 Task: Find connections with filter location Burhānpur with filter topic #Entrepreneurshipwith filter profile language Spanish with filter current company Valtech with filter school Lilavatibai Podar Sr Secondary School with filter industry Wholesale Building Materials with filter service category Project Management with filter keywords title Speechwriter
Action: Mouse moved to (575, 64)
Screenshot: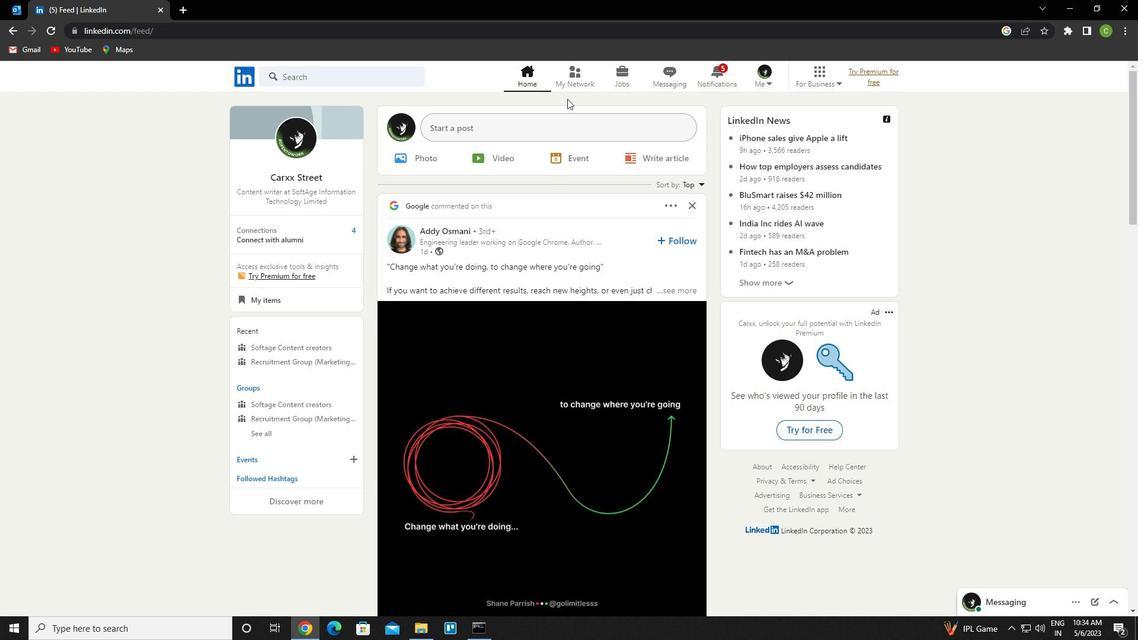 
Action: Mouse pressed left at (575, 64)
Screenshot: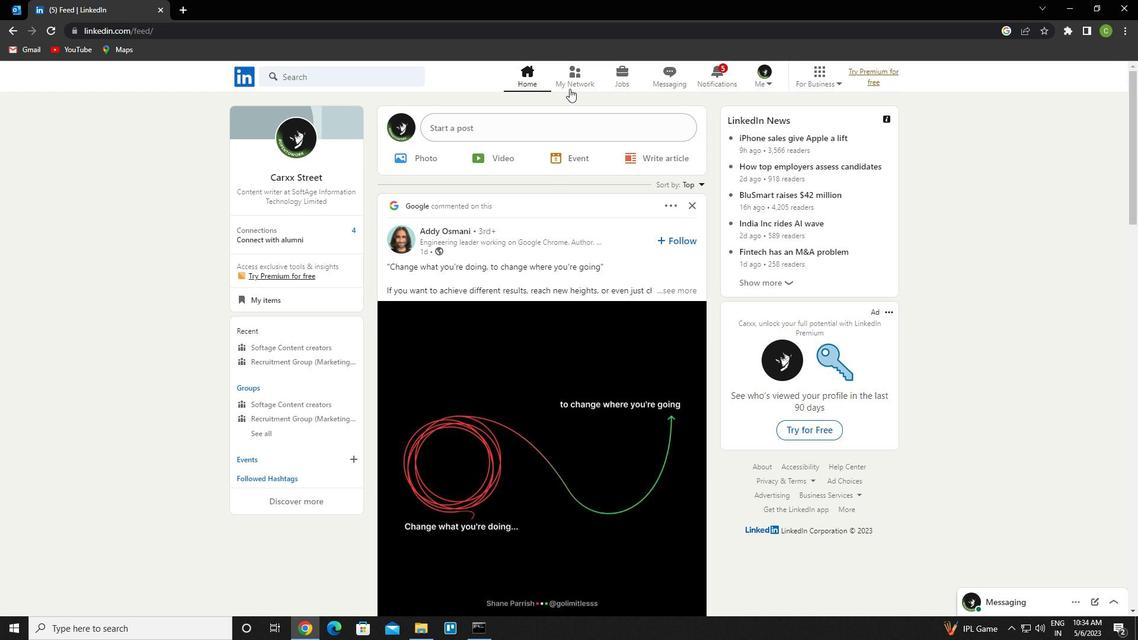 
Action: Mouse moved to (334, 140)
Screenshot: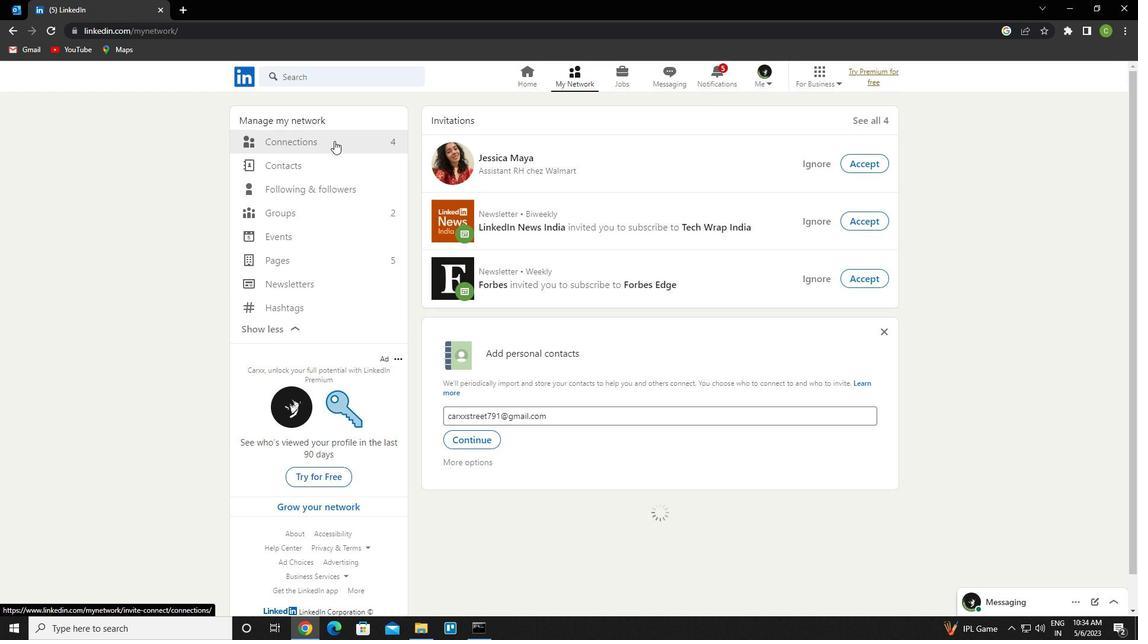 
Action: Mouse pressed left at (334, 140)
Screenshot: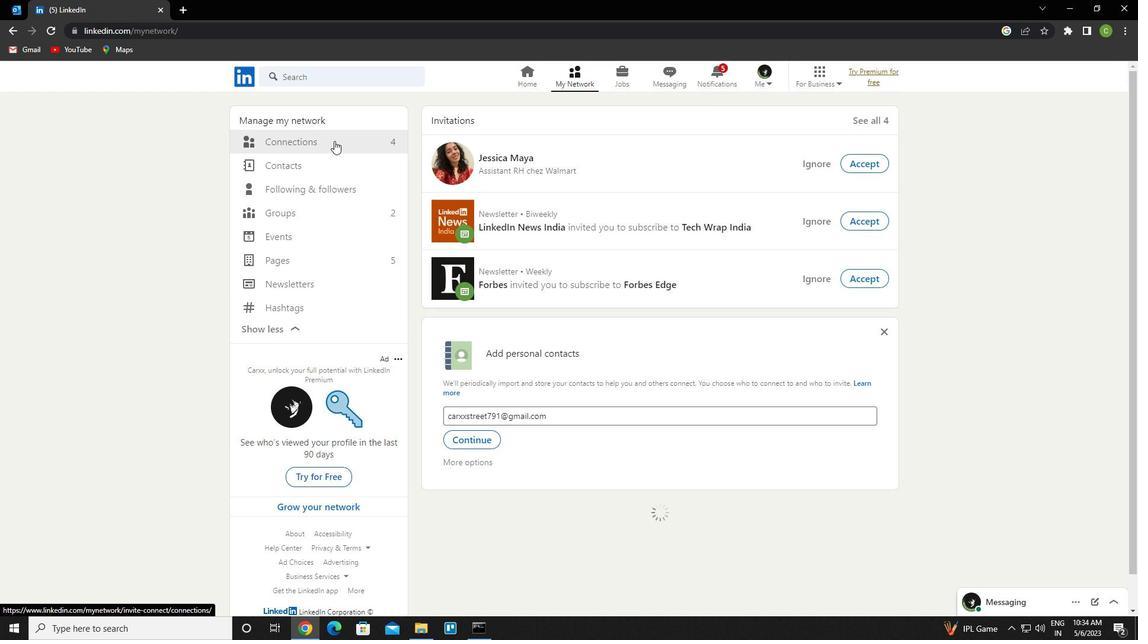 
Action: Mouse moved to (657, 142)
Screenshot: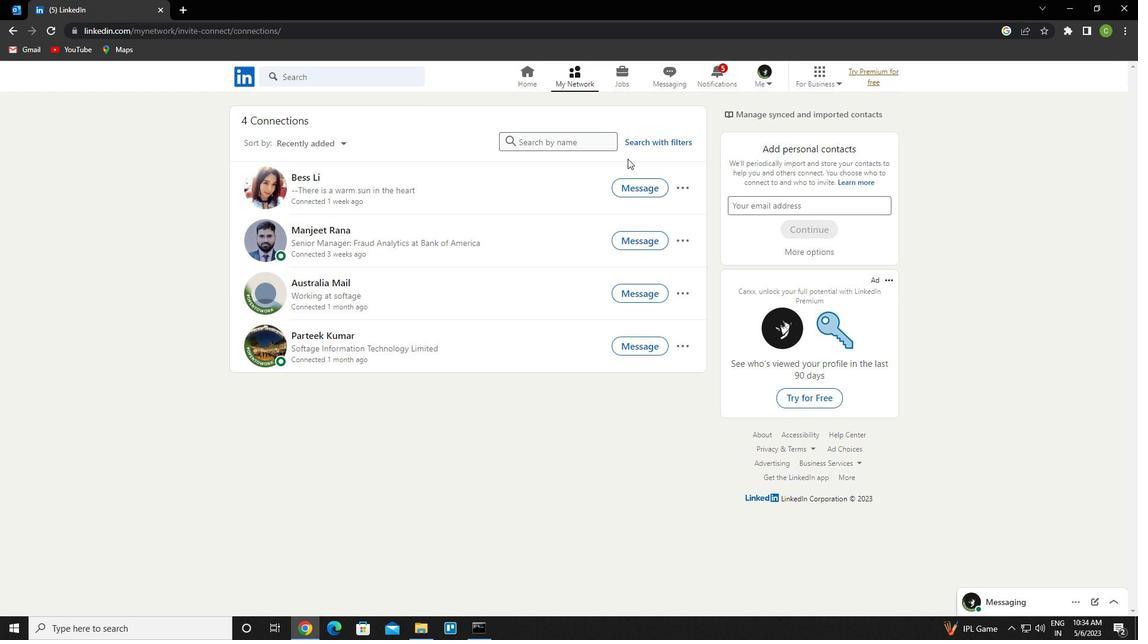 
Action: Mouse pressed left at (657, 142)
Screenshot: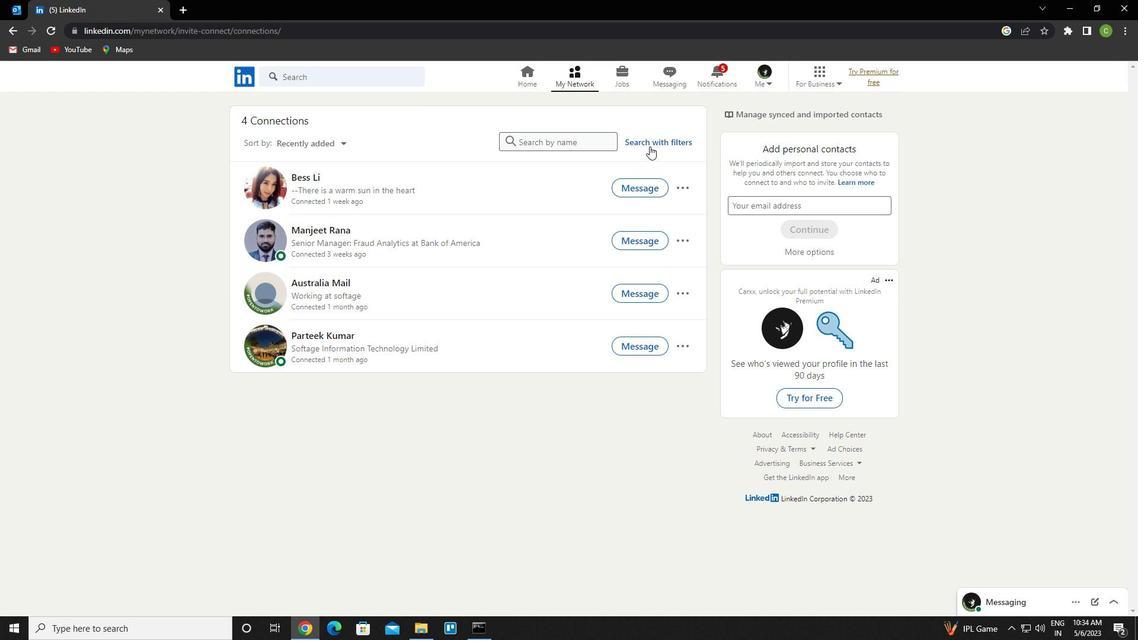 
Action: Mouse moved to (607, 113)
Screenshot: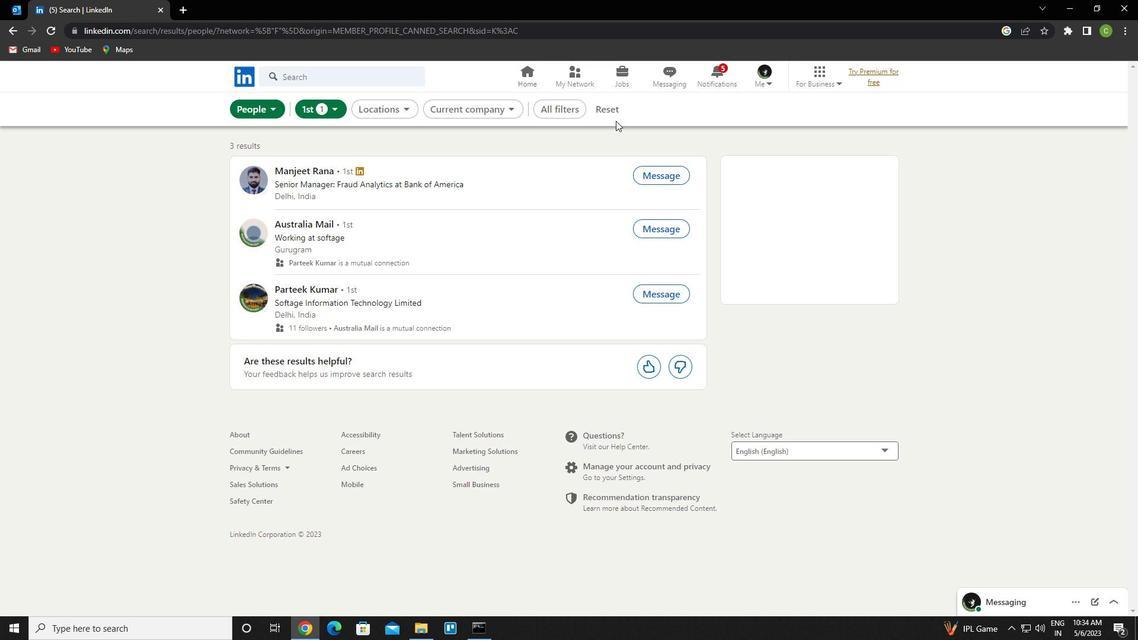 
Action: Mouse pressed left at (607, 113)
Screenshot: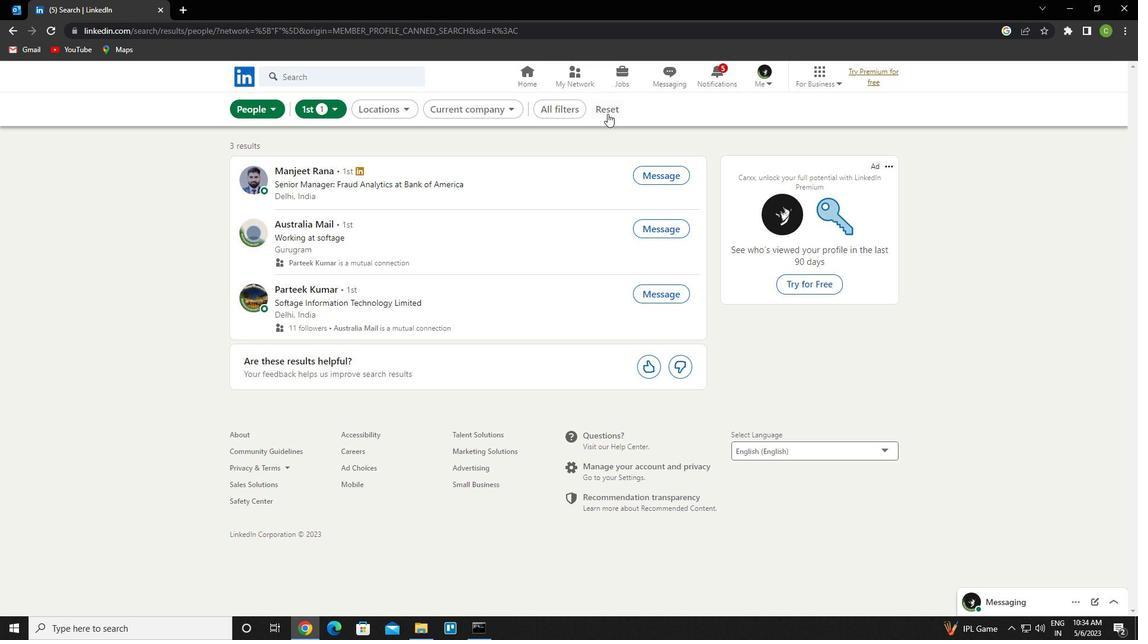 
Action: Mouse moved to (607, 113)
Screenshot: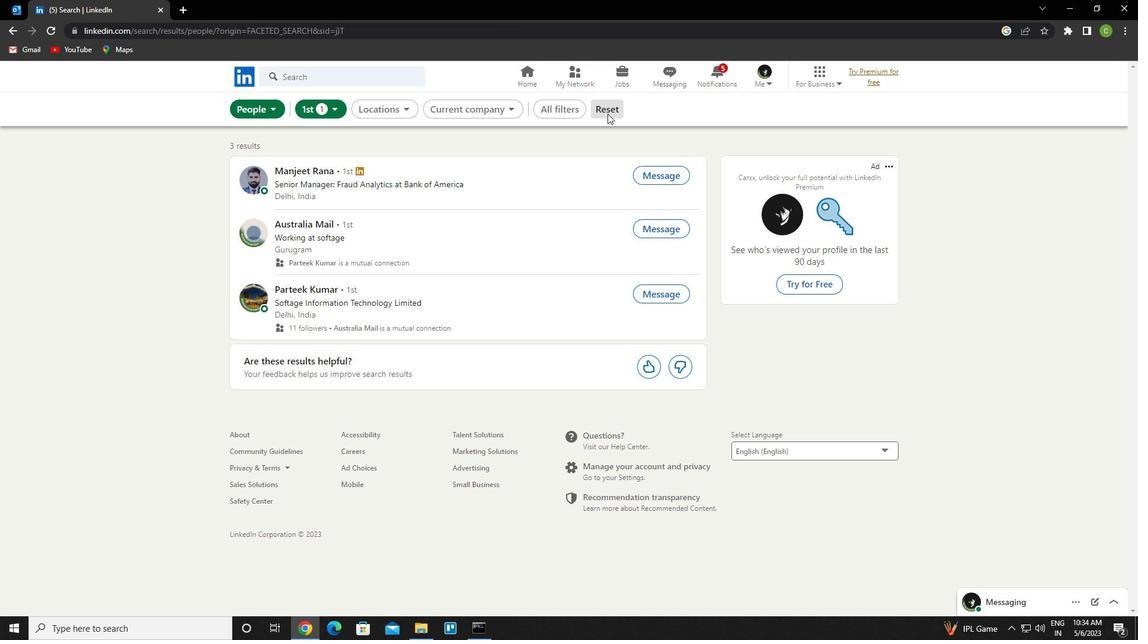 
Action: Mouse pressed left at (607, 113)
Screenshot: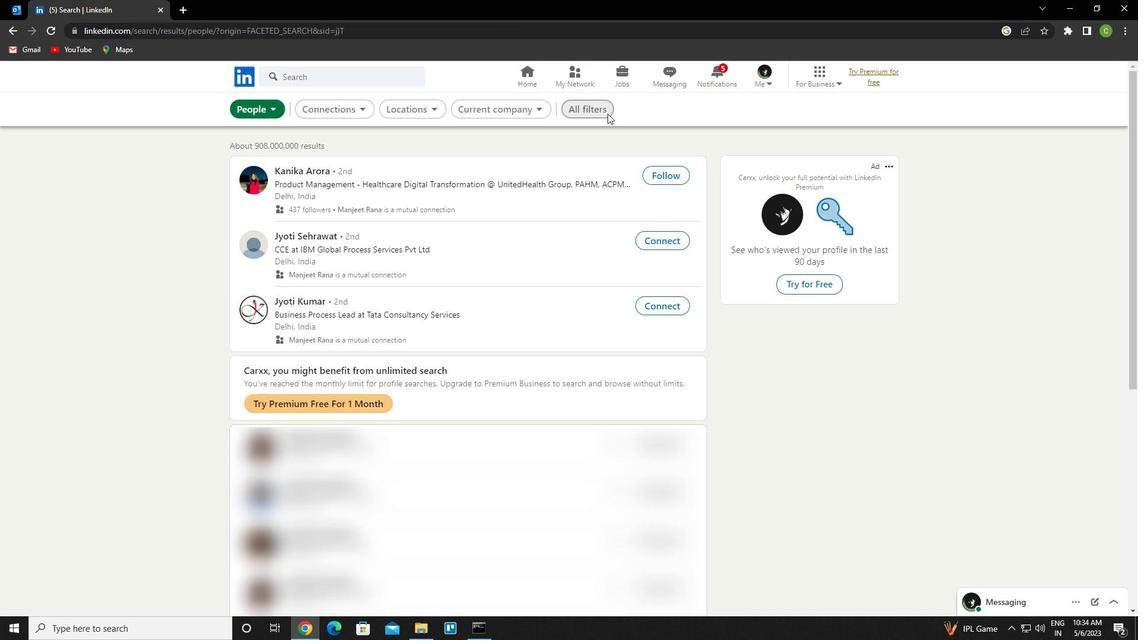 
Action: Mouse moved to (963, 293)
Screenshot: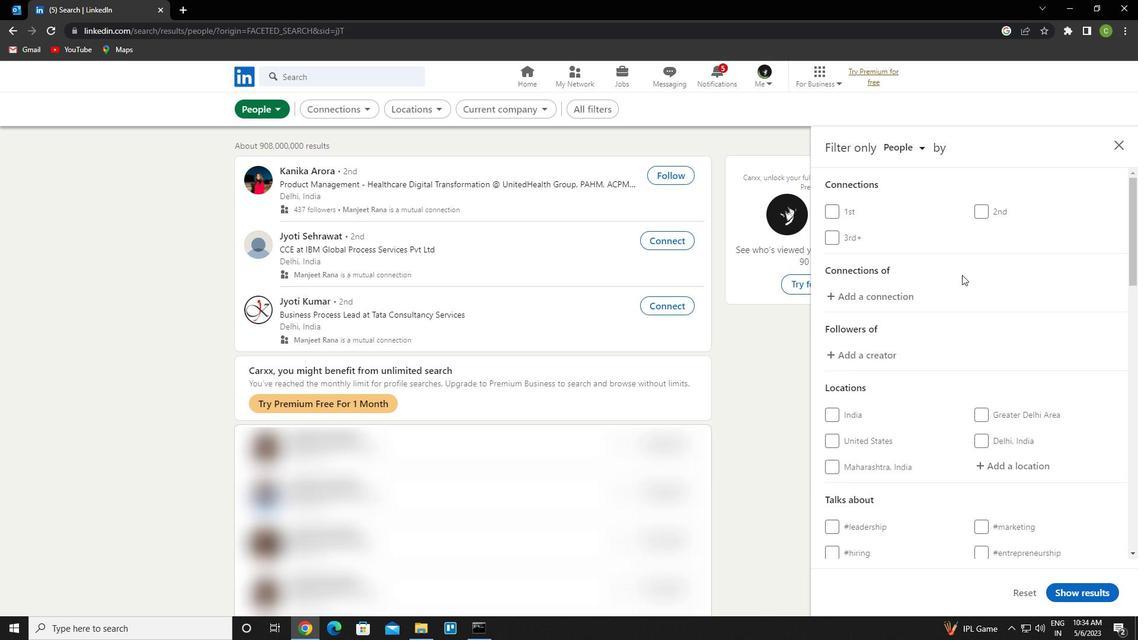 
Action: Mouse scrolled (963, 292) with delta (0, 0)
Screenshot: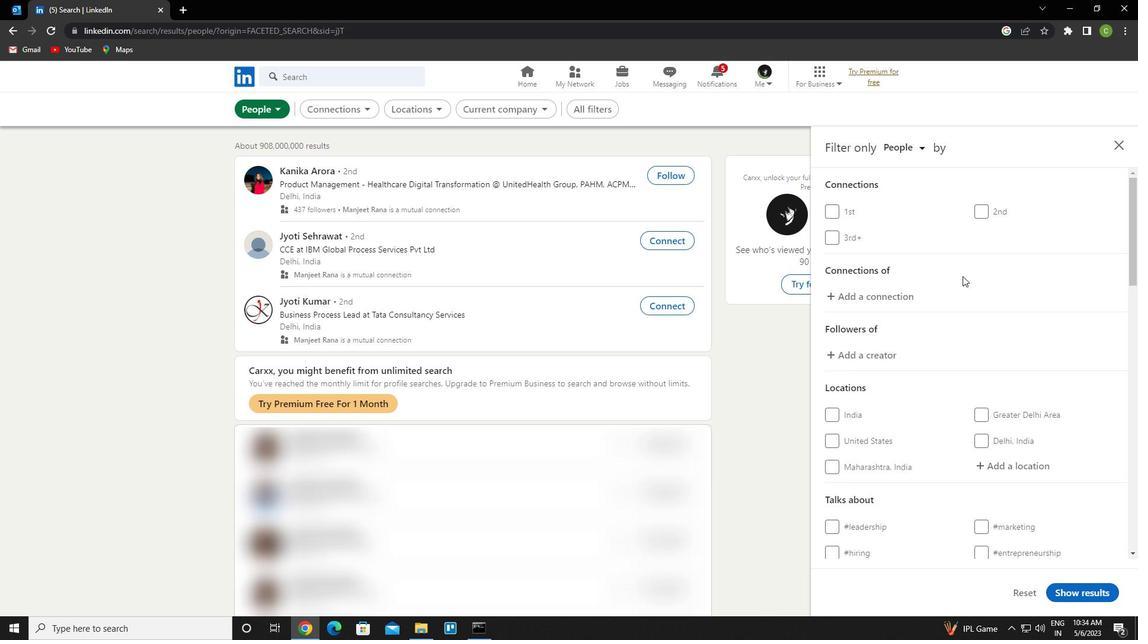 
Action: Mouse moved to (963, 295)
Screenshot: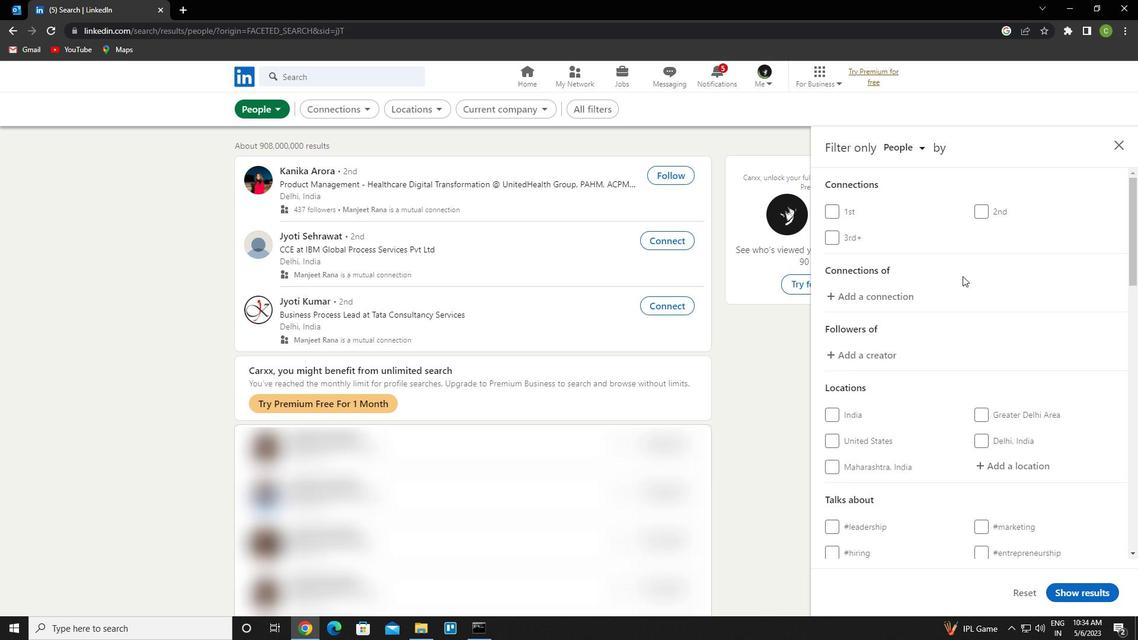 
Action: Mouse scrolled (963, 294) with delta (0, 0)
Screenshot: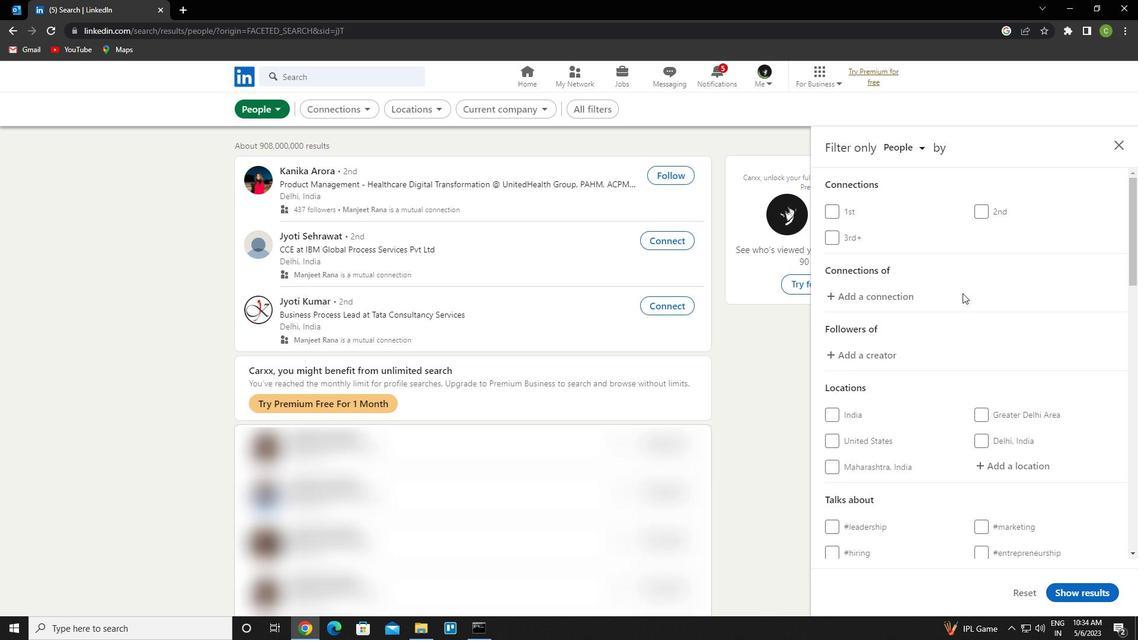 
Action: Mouse moved to (992, 342)
Screenshot: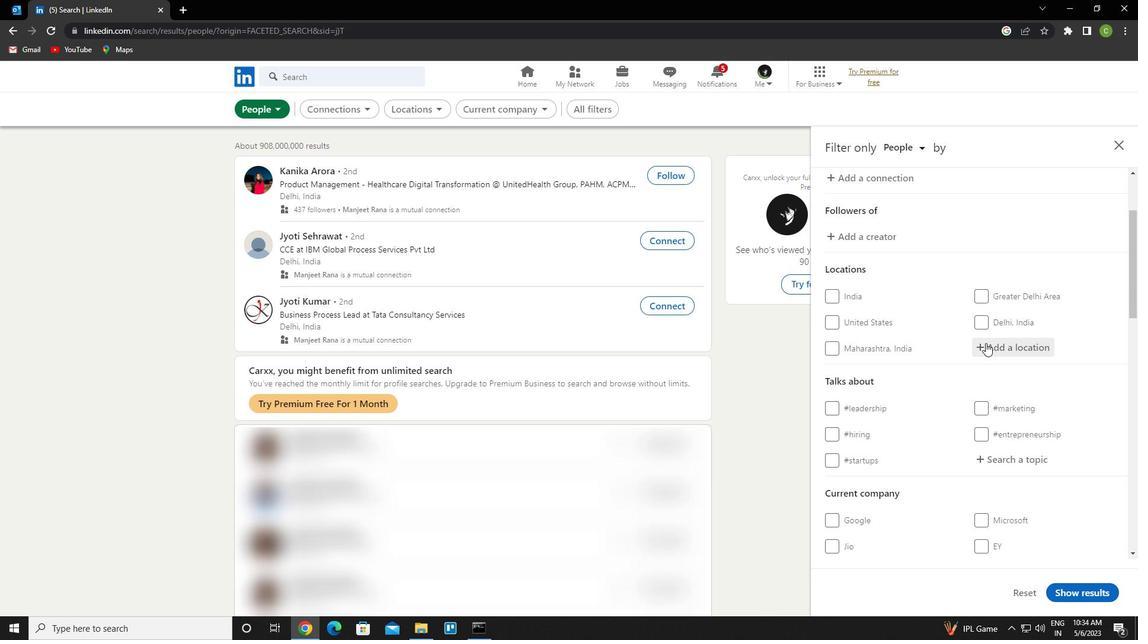 
Action: Mouse pressed left at (992, 342)
Screenshot: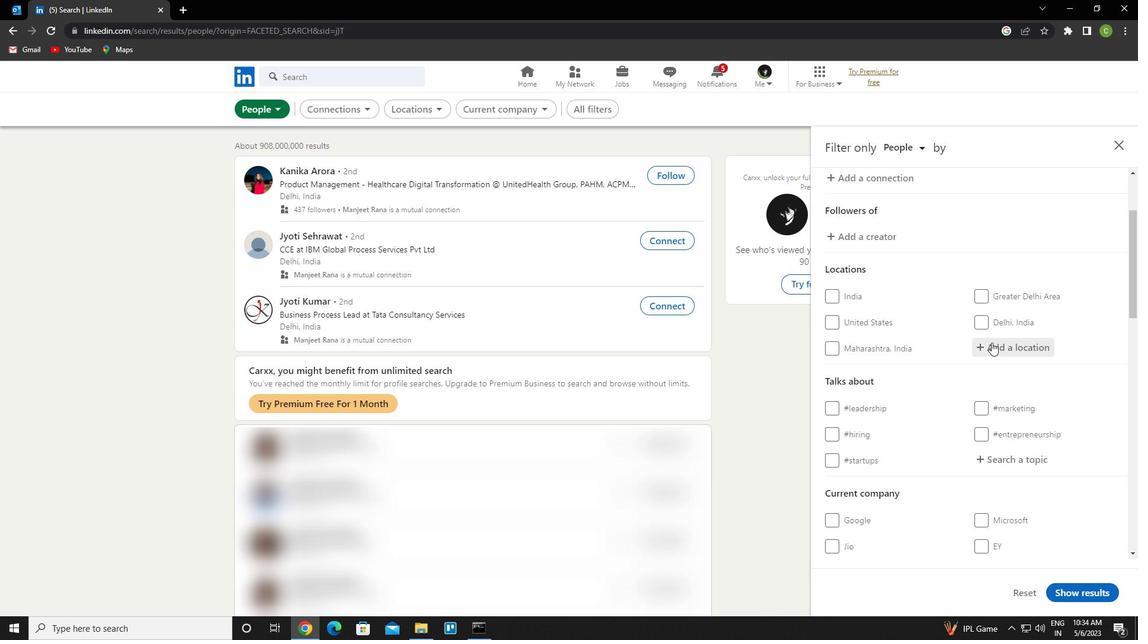 
Action: Key pressed <Key.caps_lock>b<Key.caps_lock>urhanpur<Key.down><Key.enter>
Screenshot: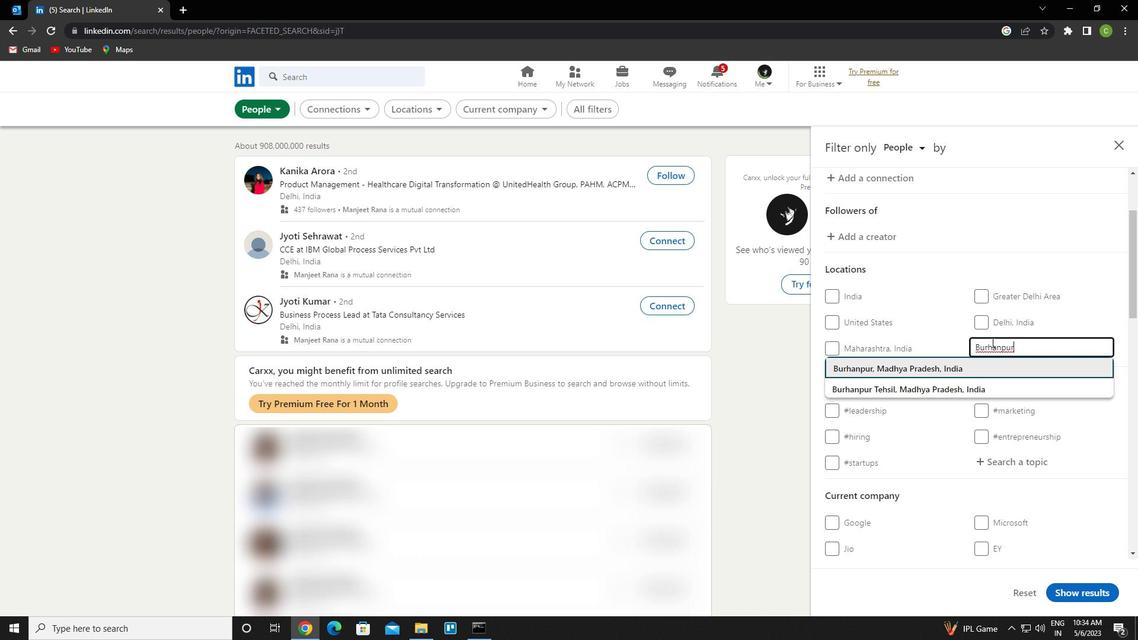 
Action: Mouse scrolled (992, 342) with delta (0, 0)
Screenshot: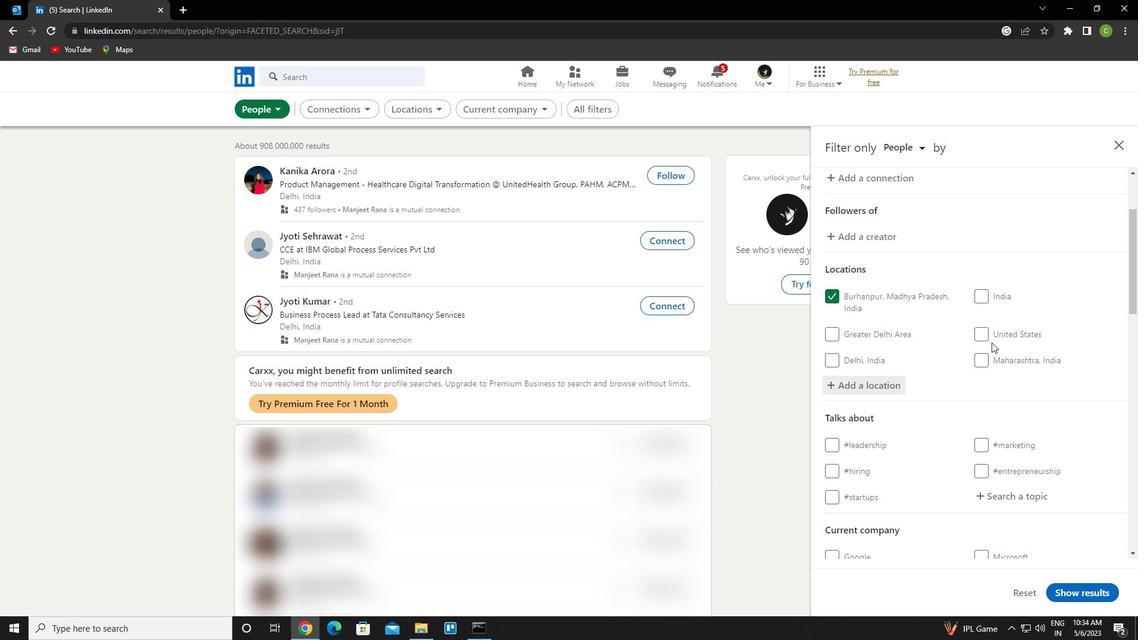 
Action: Mouse scrolled (992, 342) with delta (0, 0)
Screenshot: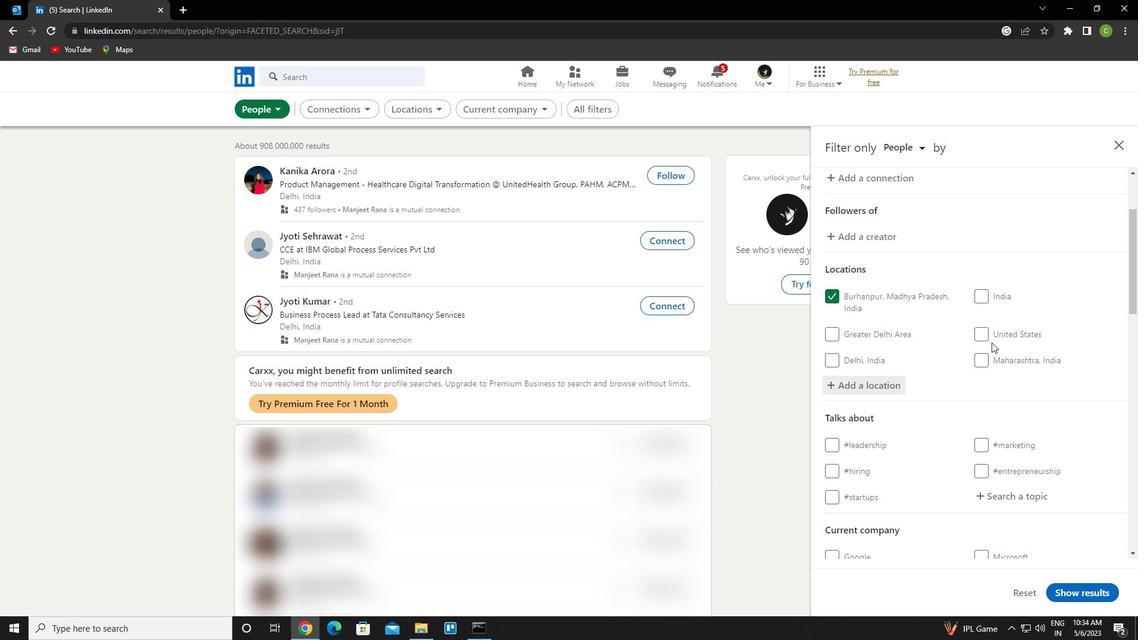 
Action: Mouse moved to (1011, 386)
Screenshot: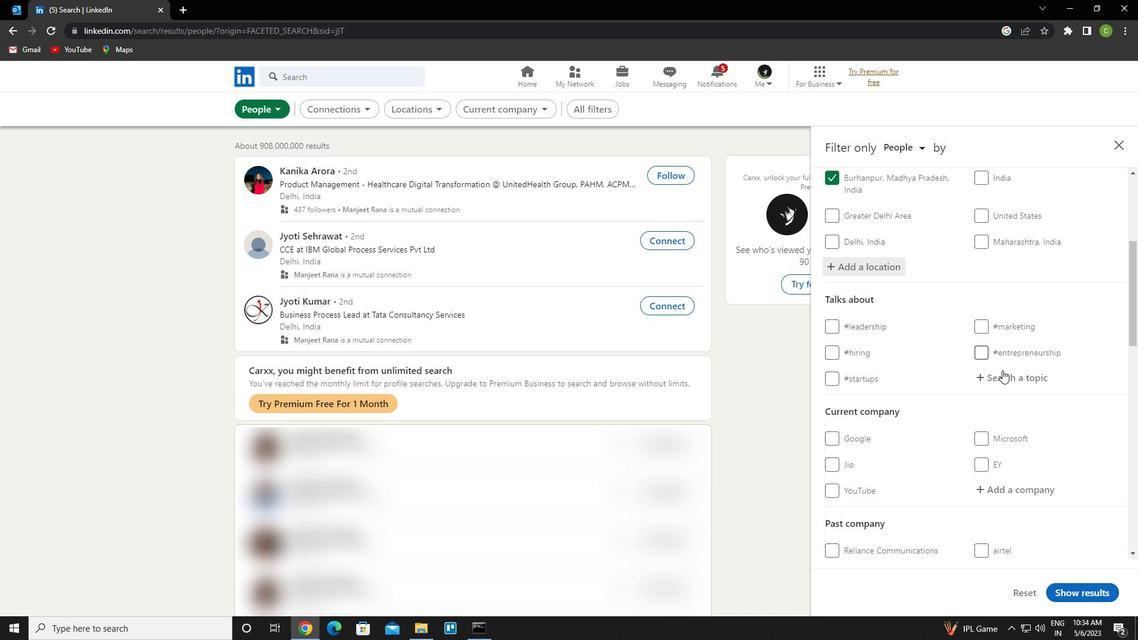 
Action: Mouse pressed left at (1011, 386)
Screenshot: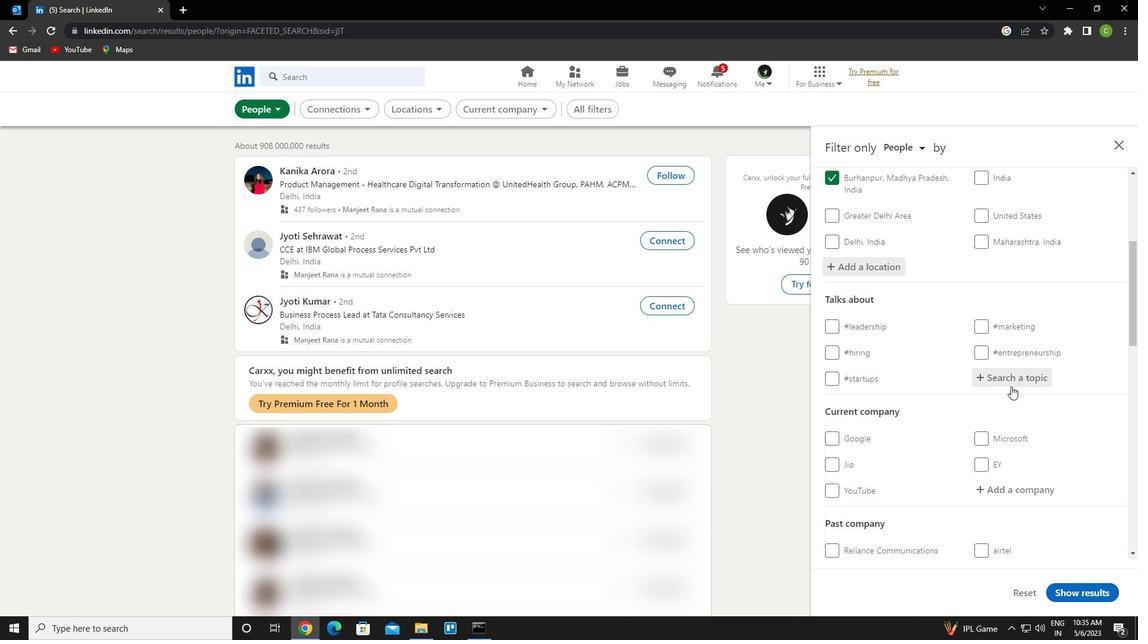 
Action: Key pressed entrepreneurship<Key.down><Key.enter>
Screenshot: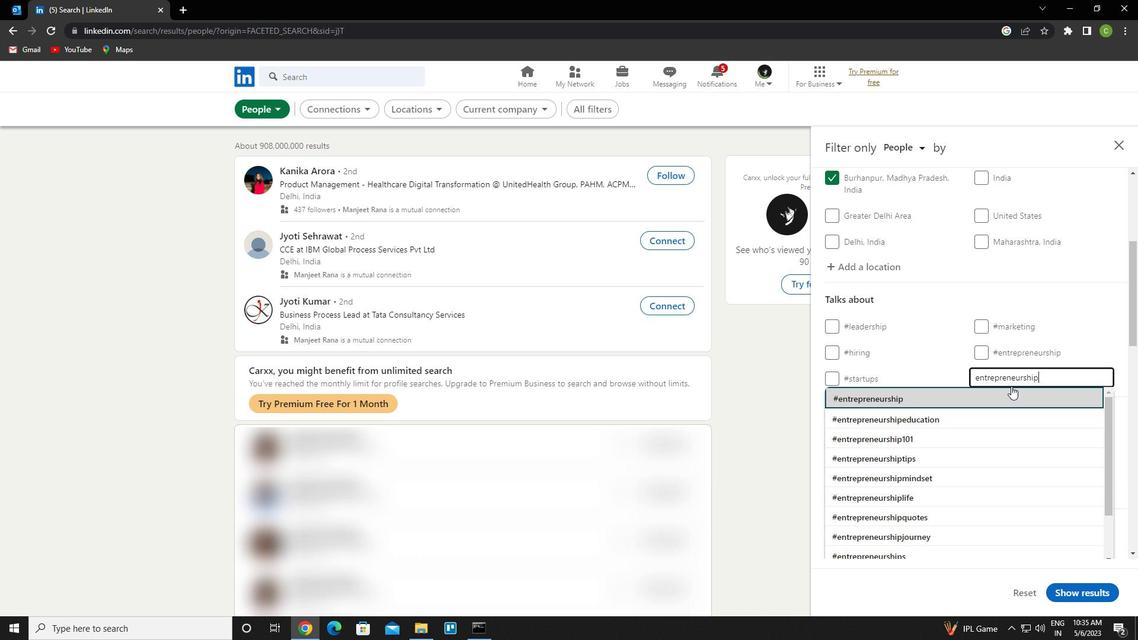 
Action: Mouse moved to (1008, 390)
Screenshot: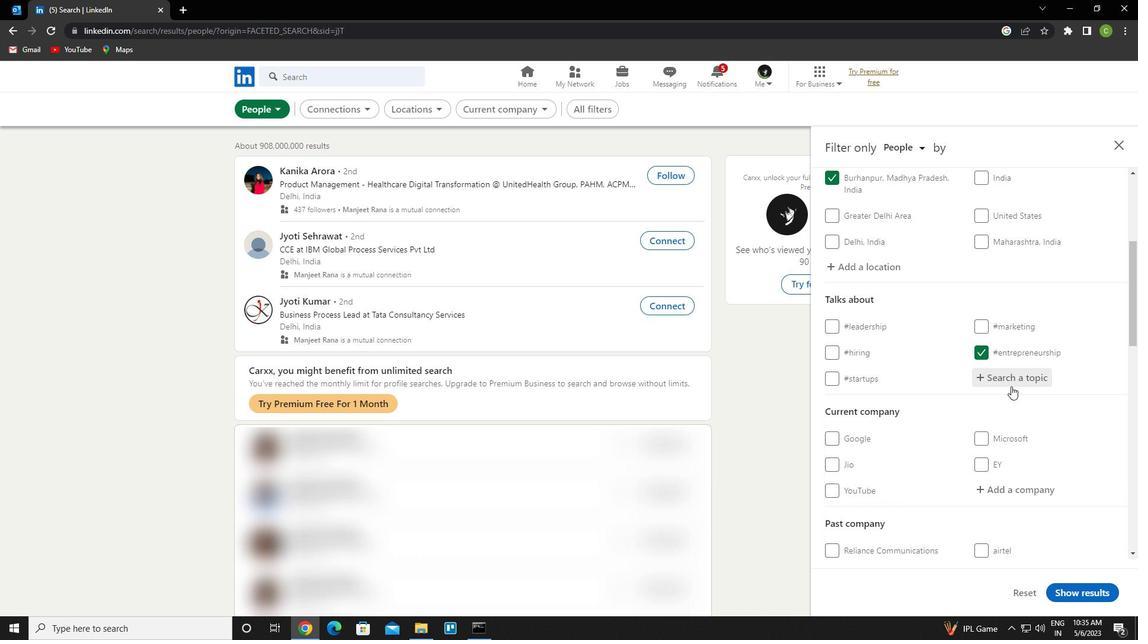 
Action: Mouse scrolled (1008, 390) with delta (0, 0)
Screenshot: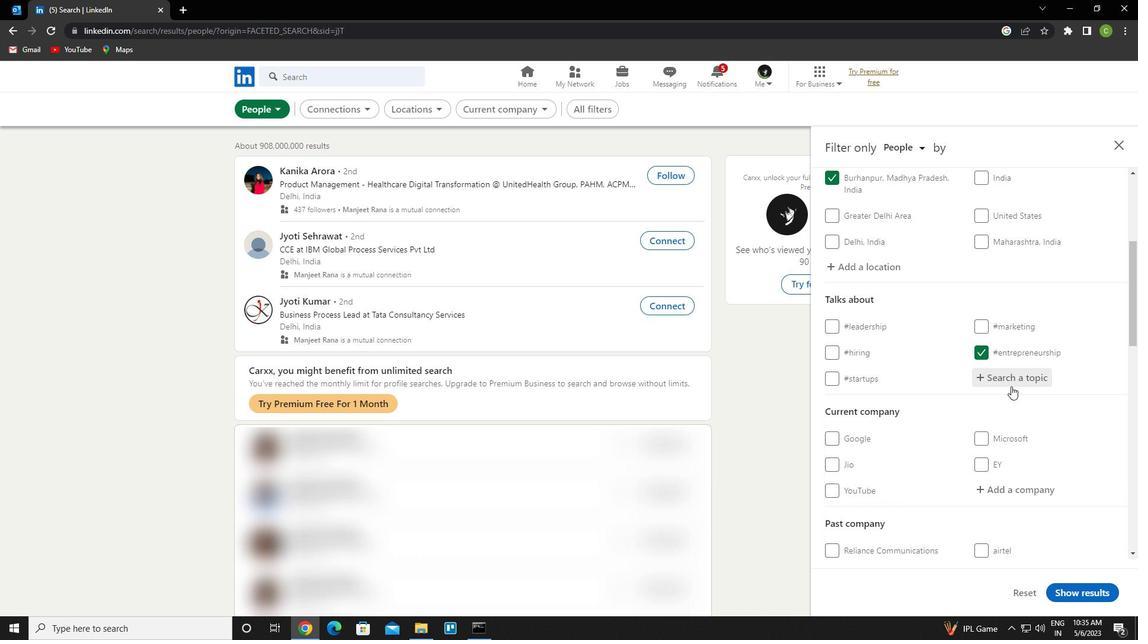 
Action: Mouse scrolled (1008, 390) with delta (0, 0)
Screenshot: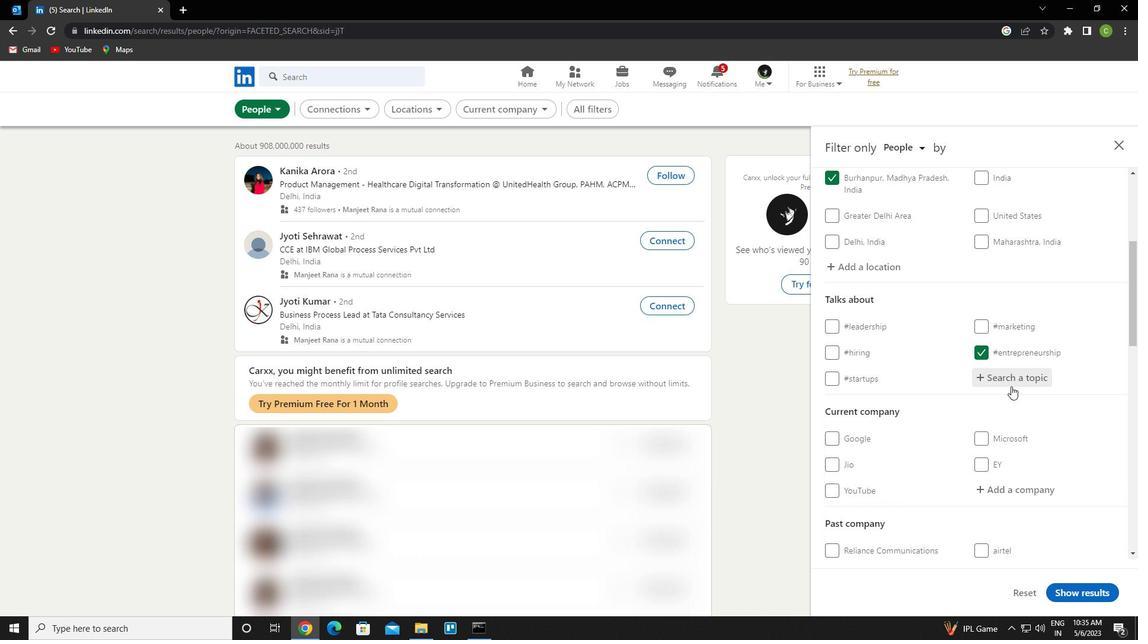 
Action: Mouse scrolled (1008, 390) with delta (0, 0)
Screenshot: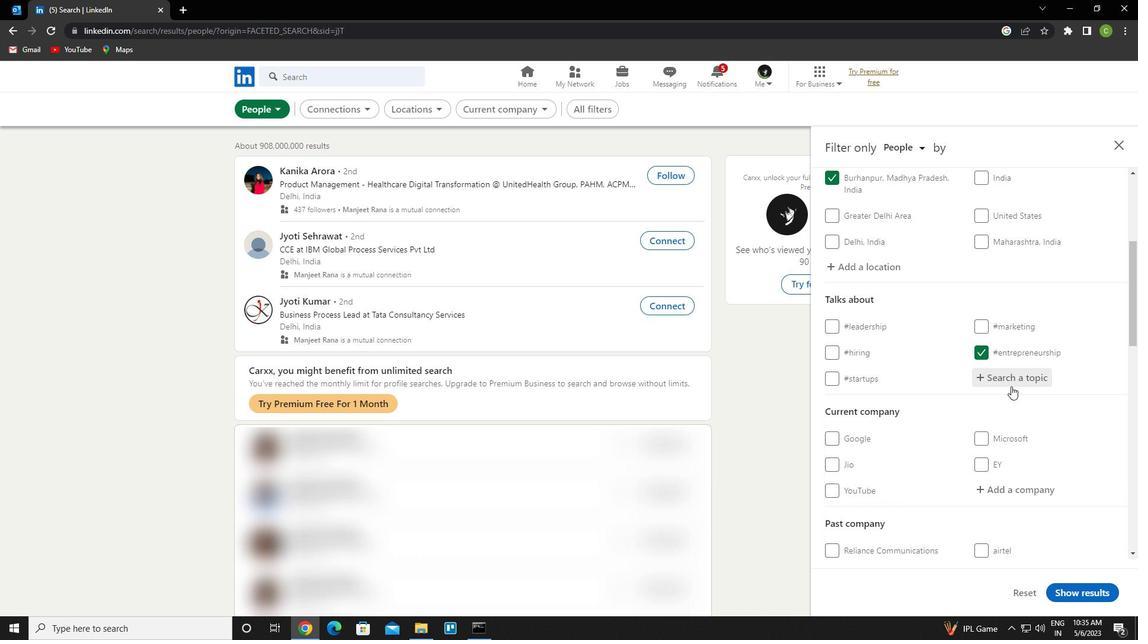 
Action: Mouse scrolled (1008, 390) with delta (0, 0)
Screenshot: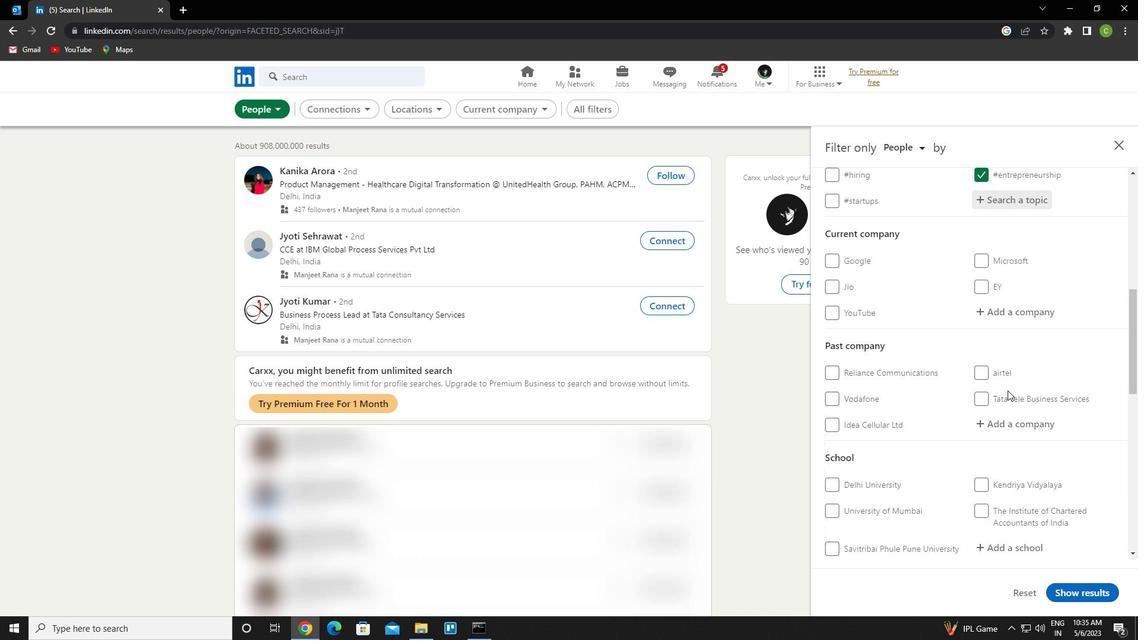 
Action: Mouse scrolled (1008, 390) with delta (0, 0)
Screenshot: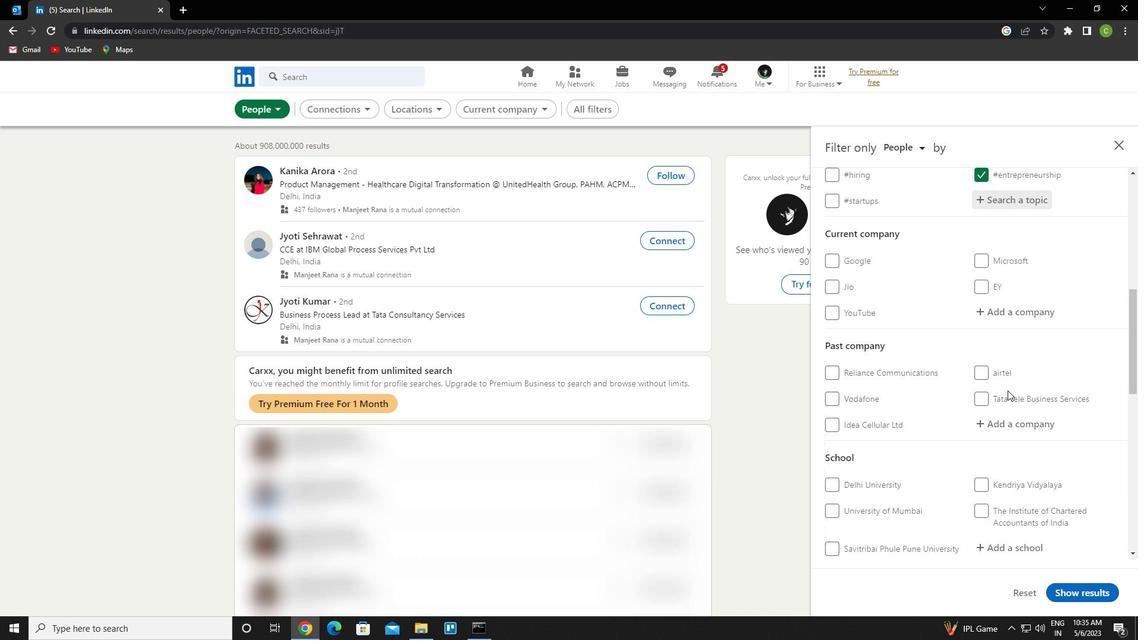 
Action: Mouse moved to (996, 393)
Screenshot: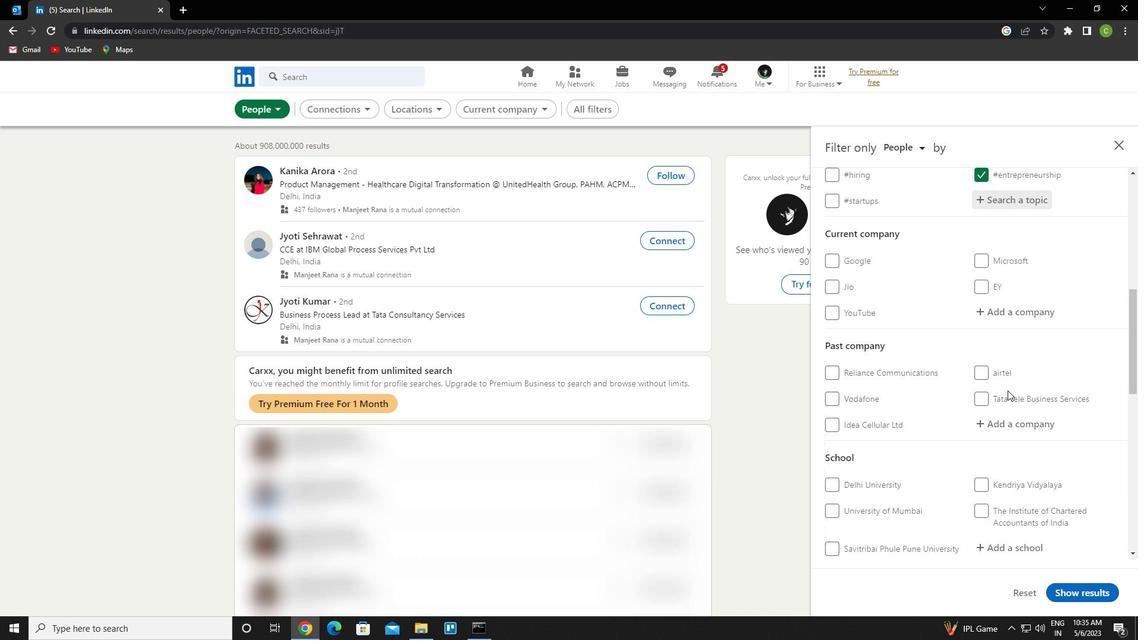 
Action: Mouse scrolled (996, 392) with delta (0, 0)
Screenshot: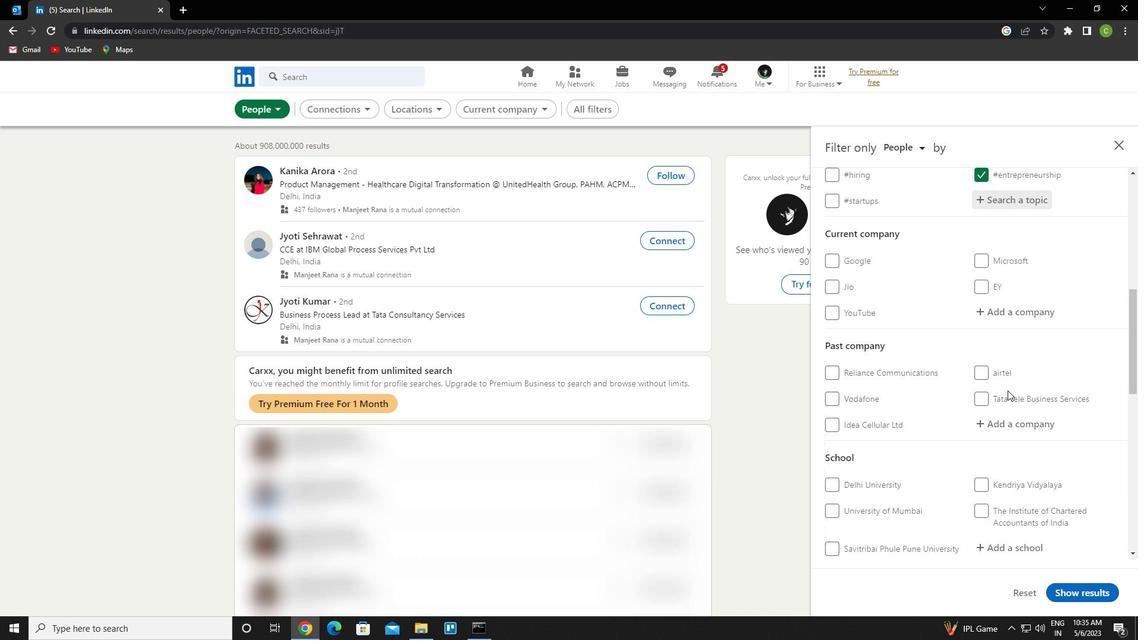 
Action: Mouse moved to (988, 393)
Screenshot: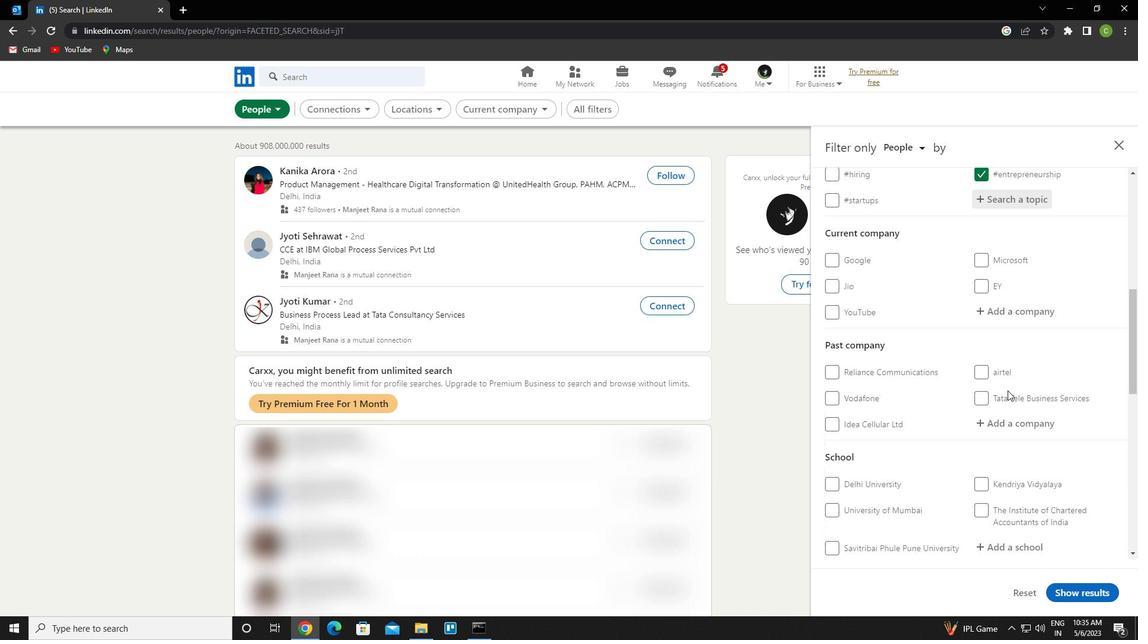 
Action: Mouse scrolled (988, 393) with delta (0, 0)
Screenshot: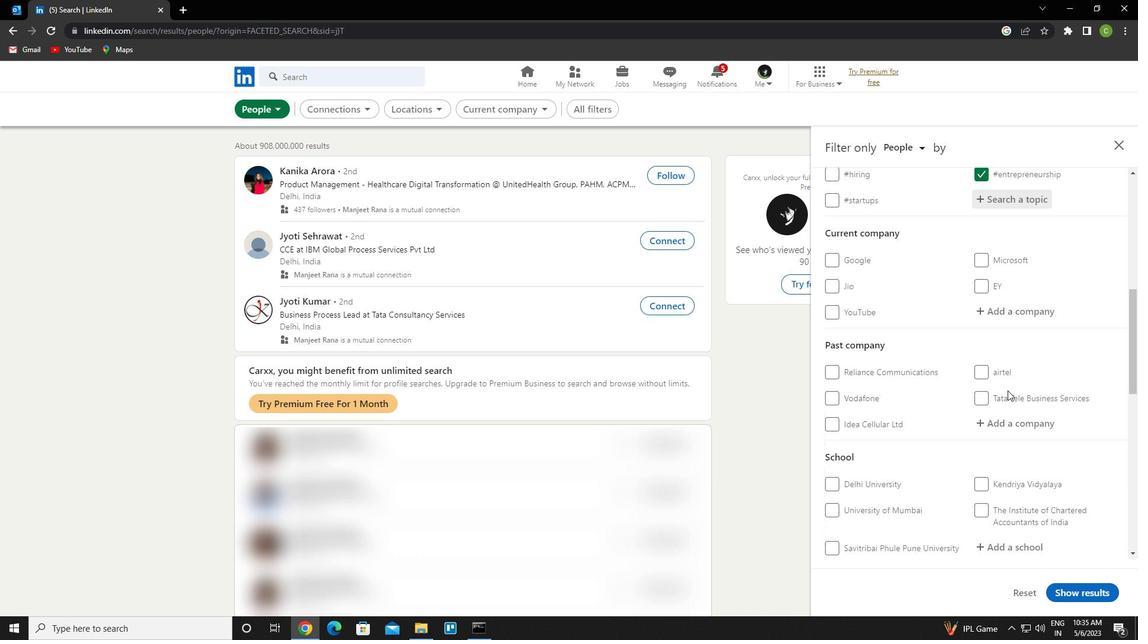
Action: Mouse moved to (980, 392)
Screenshot: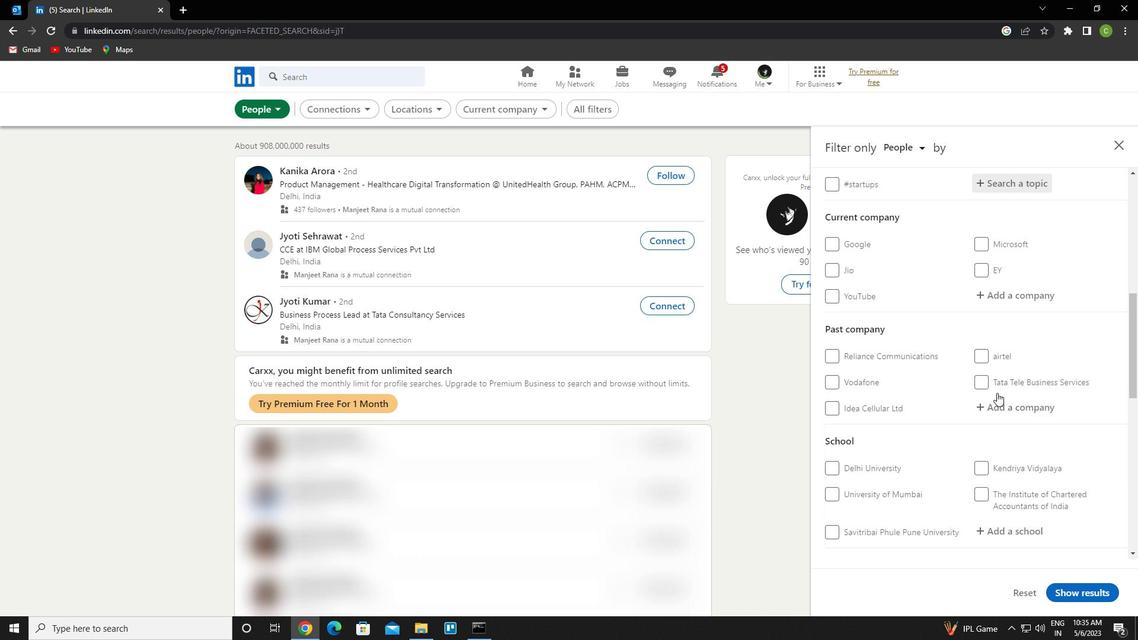 
Action: Mouse scrolled (980, 392) with delta (0, 0)
Screenshot: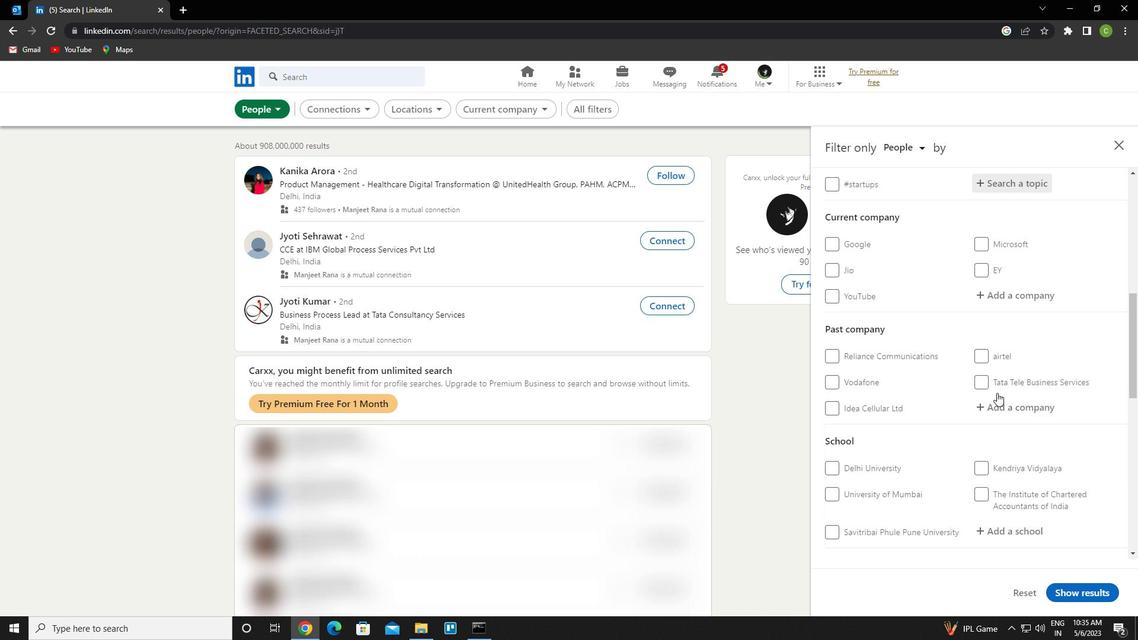 
Action: Mouse moved to (972, 389)
Screenshot: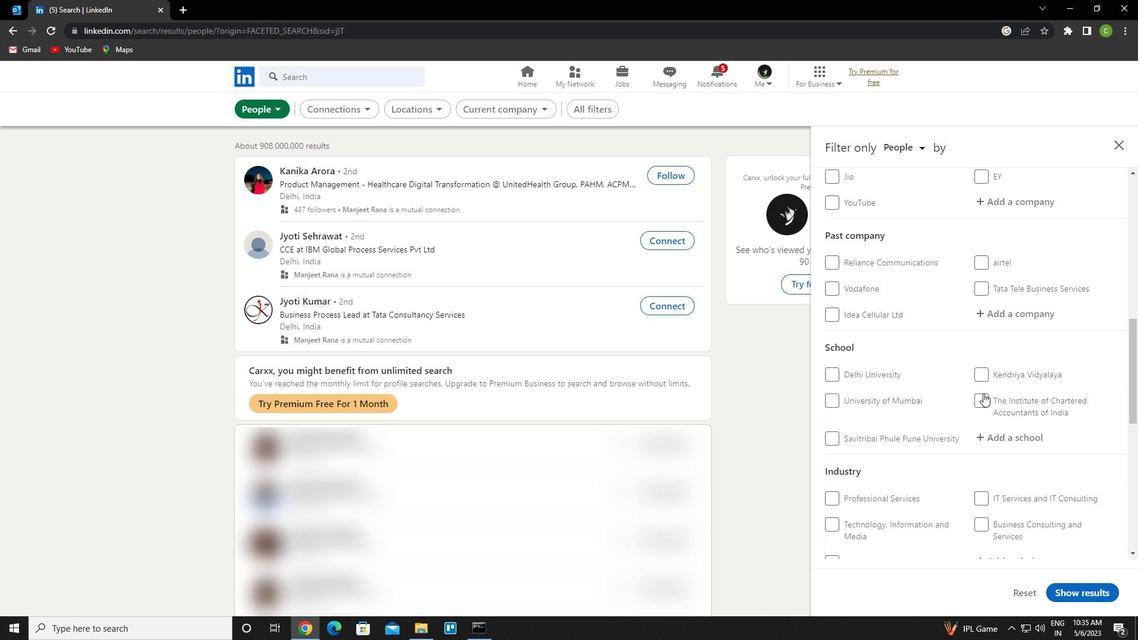 
Action: Mouse scrolled (972, 389) with delta (0, 0)
Screenshot: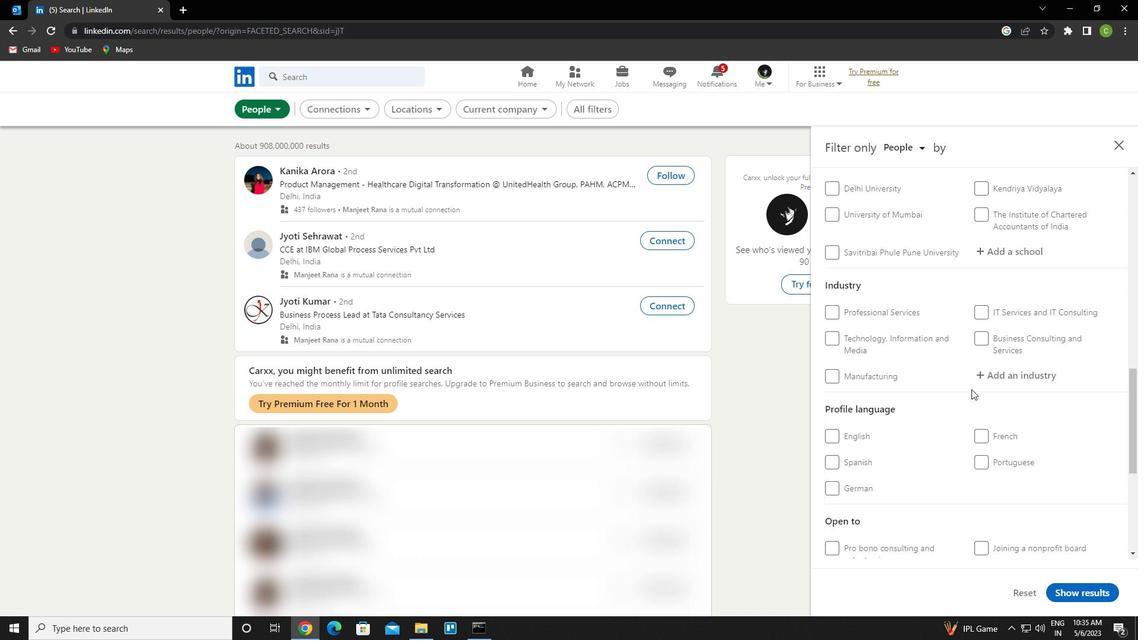 
Action: Mouse scrolled (972, 389) with delta (0, 0)
Screenshot: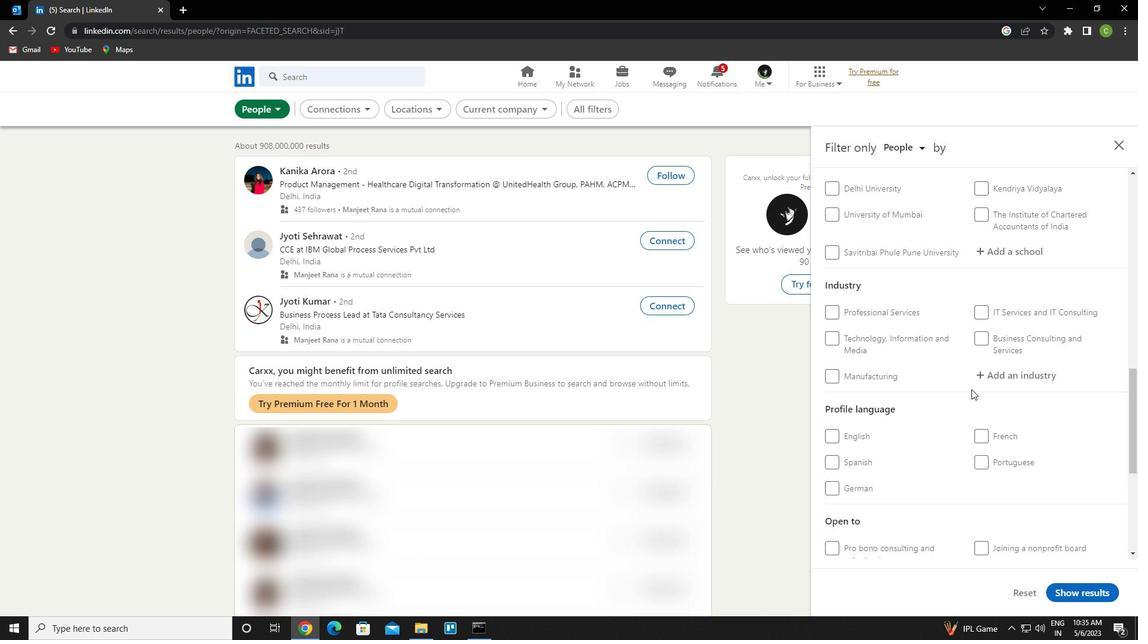 
Action: Mouse moved to (838, 346)
Screenshot: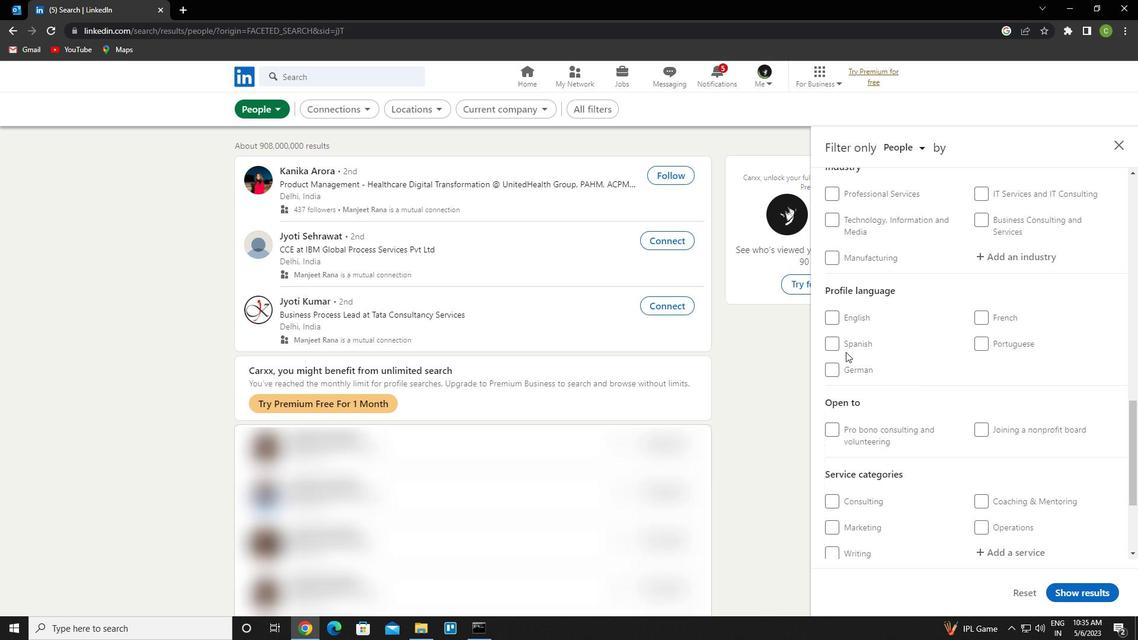 
Action: Mouse pressed left at (838, 346)
Screenshot: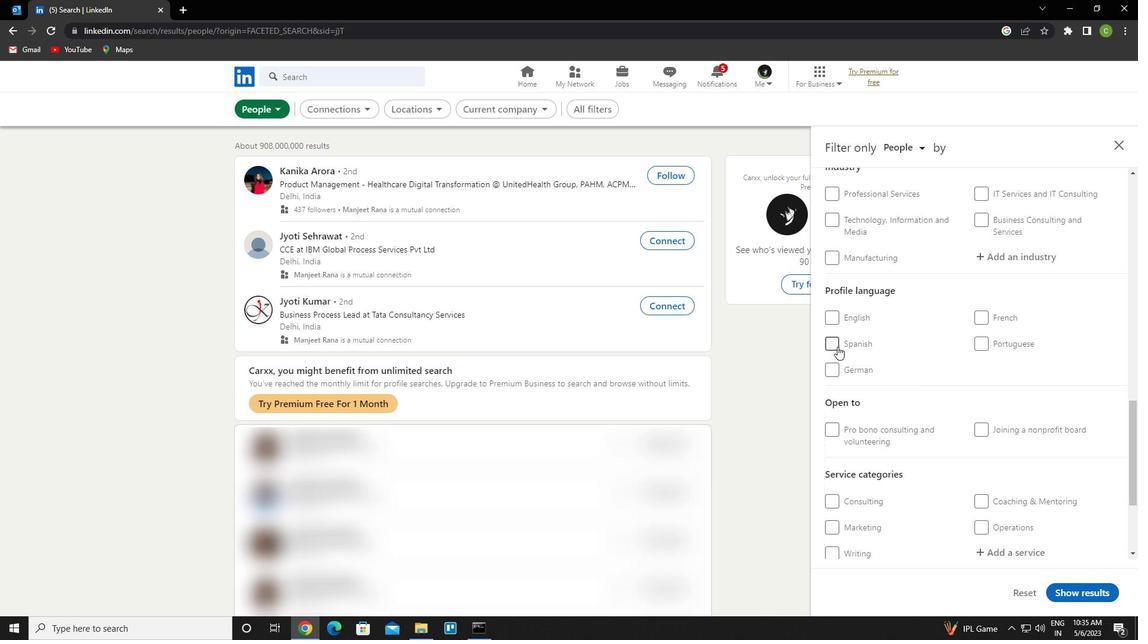 
Action: Mouse moved to (927, 383)
Screenshot: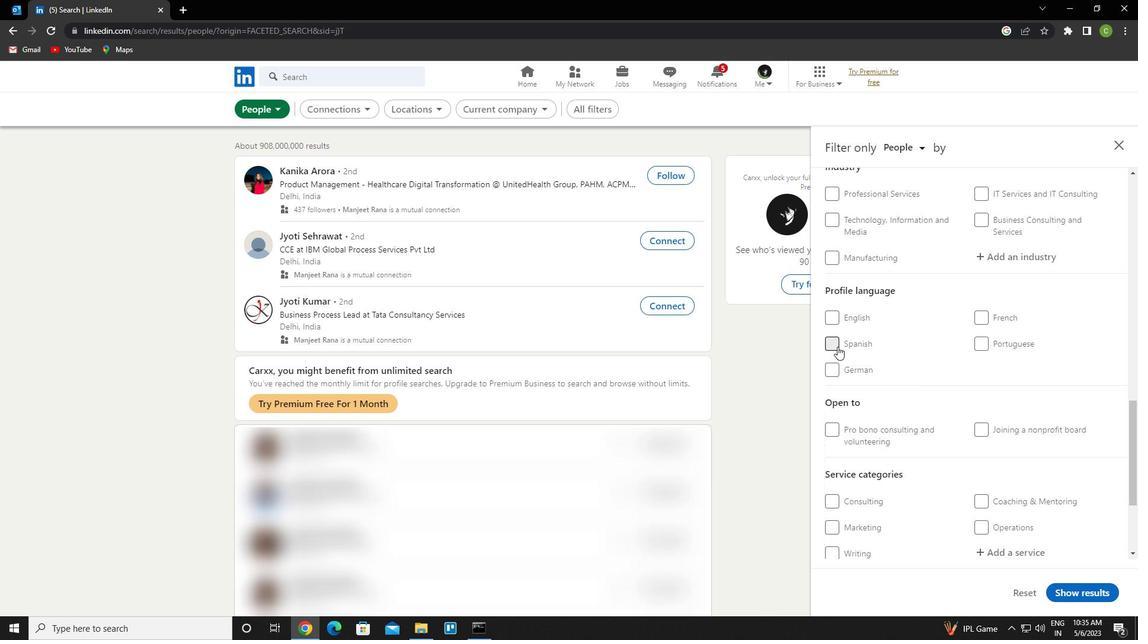 
Action: Mouse scrolled (927, 384) with delta (0, 0)
Screenshot: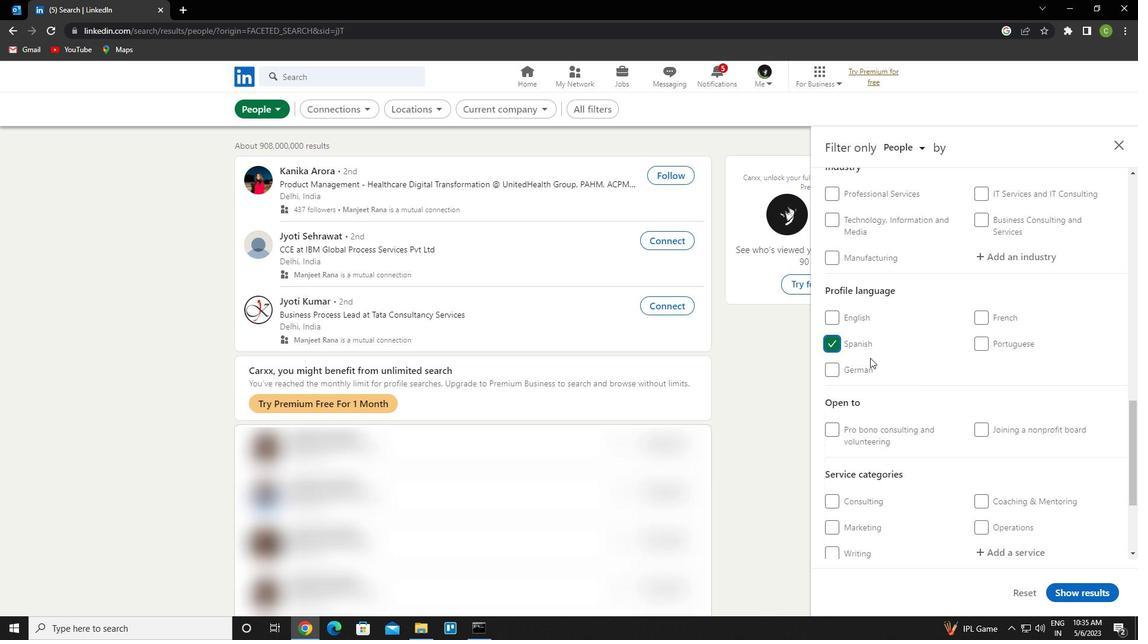 
Action: Mouse scrolled (927, 384) with delta (0, 0)
Screenshot: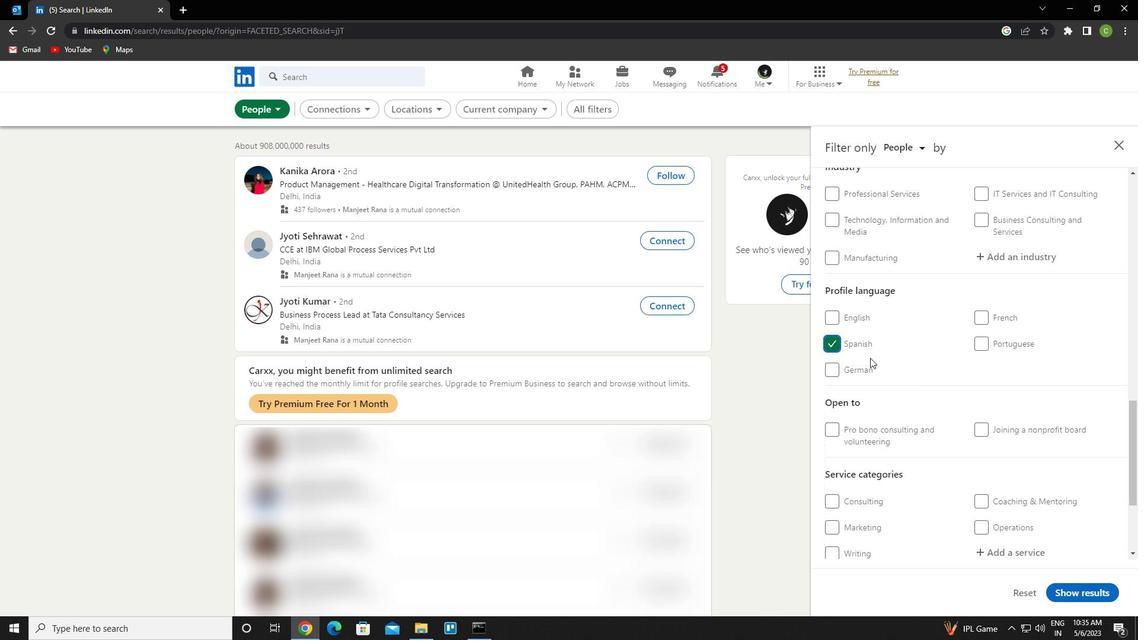 
Action: Mouse scrolled (927, 384) with delta (0, 0)
Screenshot: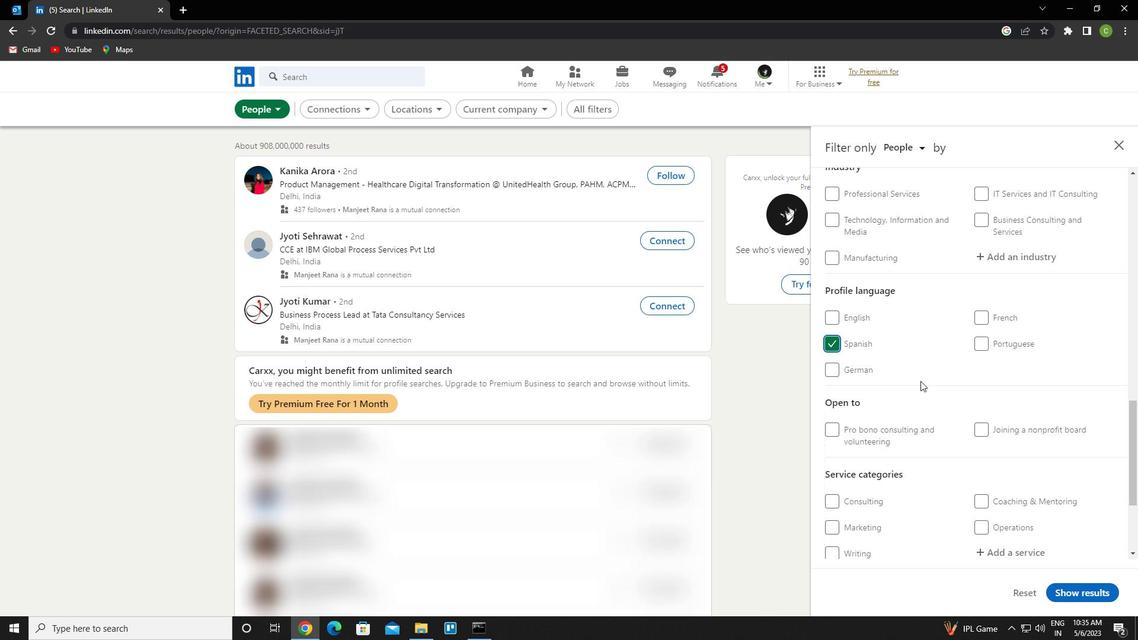 
Action: Mouse scrolled (927, 384) with delta (0, 0)
Screenshot: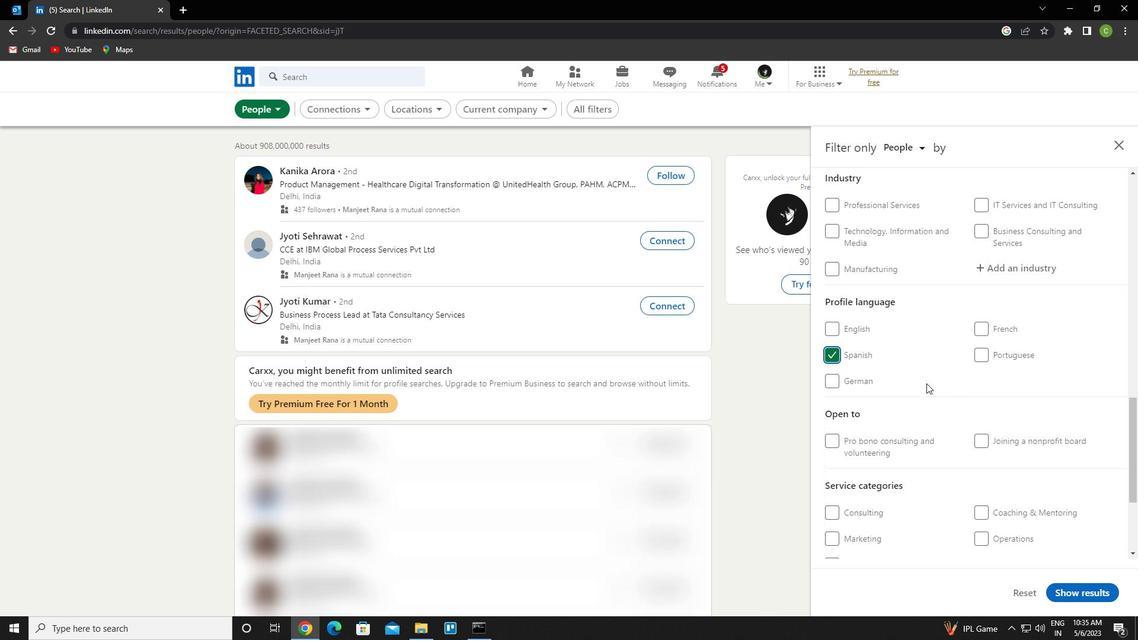 
Action: Mouse scrolled (927, 384) with delta (0, 0)
Screenshot: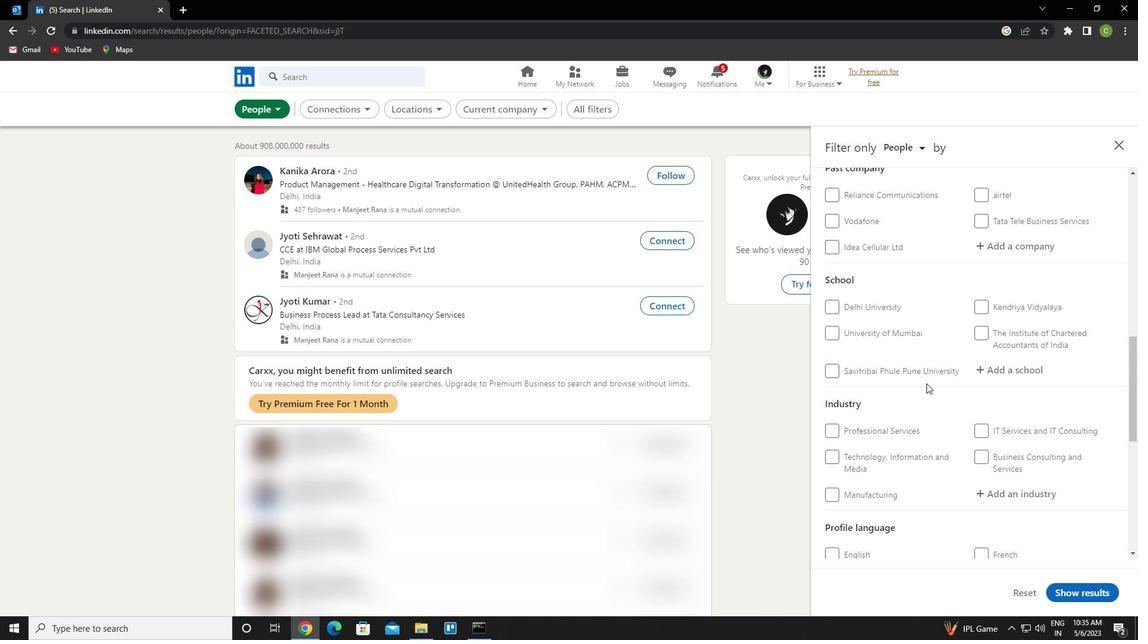 
Action: Mouse scrolled (927, 384) with delta (0, 0)
Screenshot: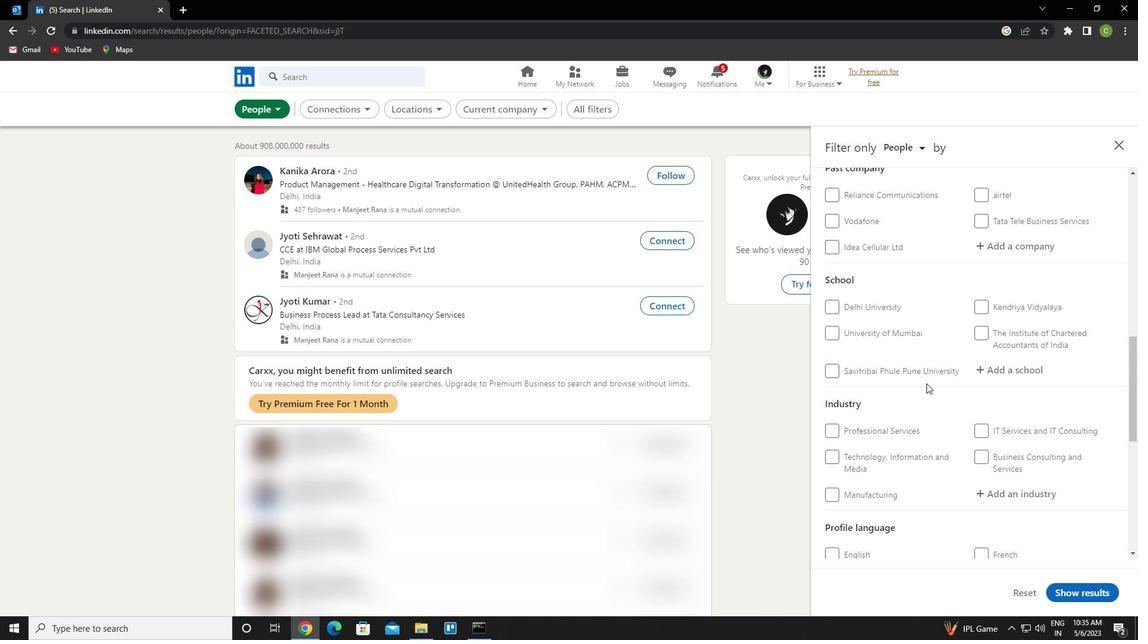 
Action: Mouse moved to (946, 380)
Screenshot: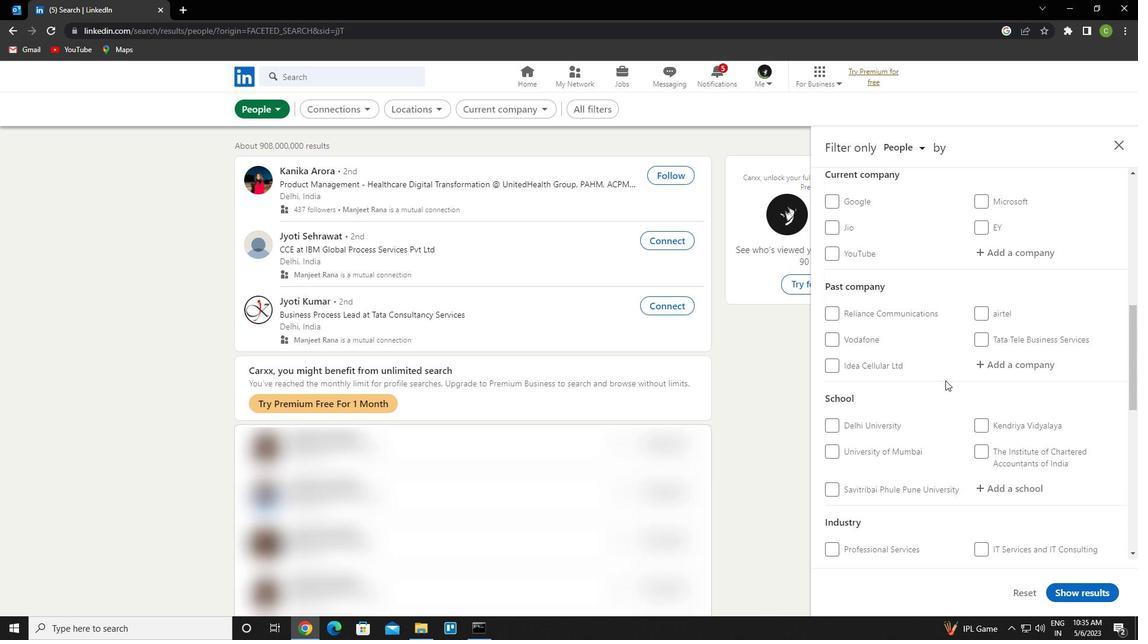 
Action: Mouse scrolled (946, 381) with delta (0, 0)
Screenshot: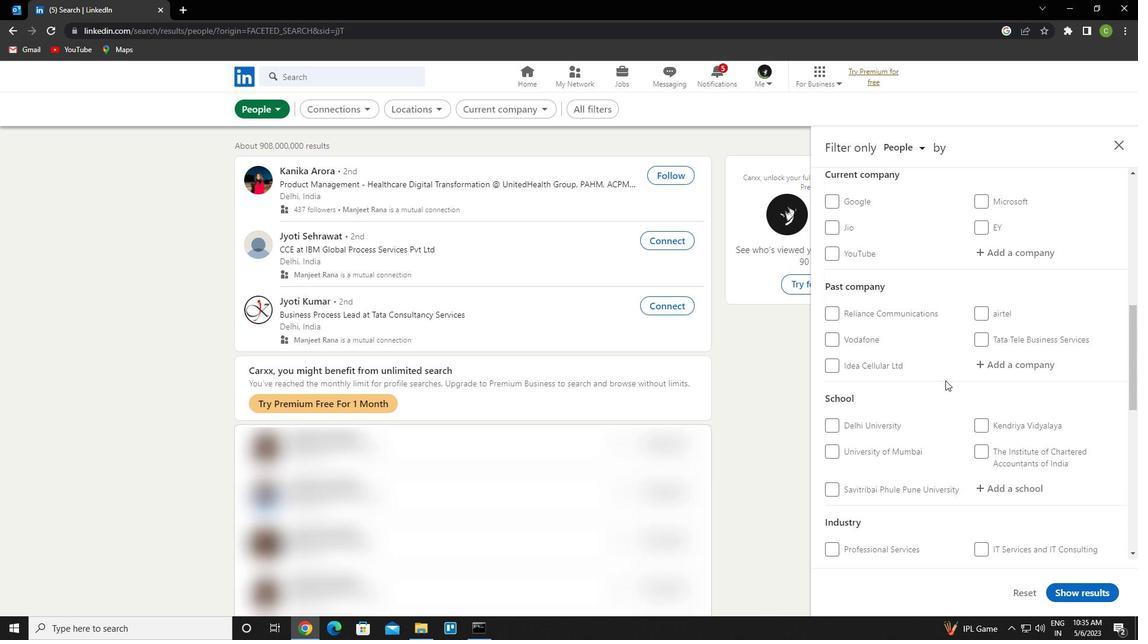 
Action: Mouse scrolled (946, 381) with delta (0, 0)
Screenshot: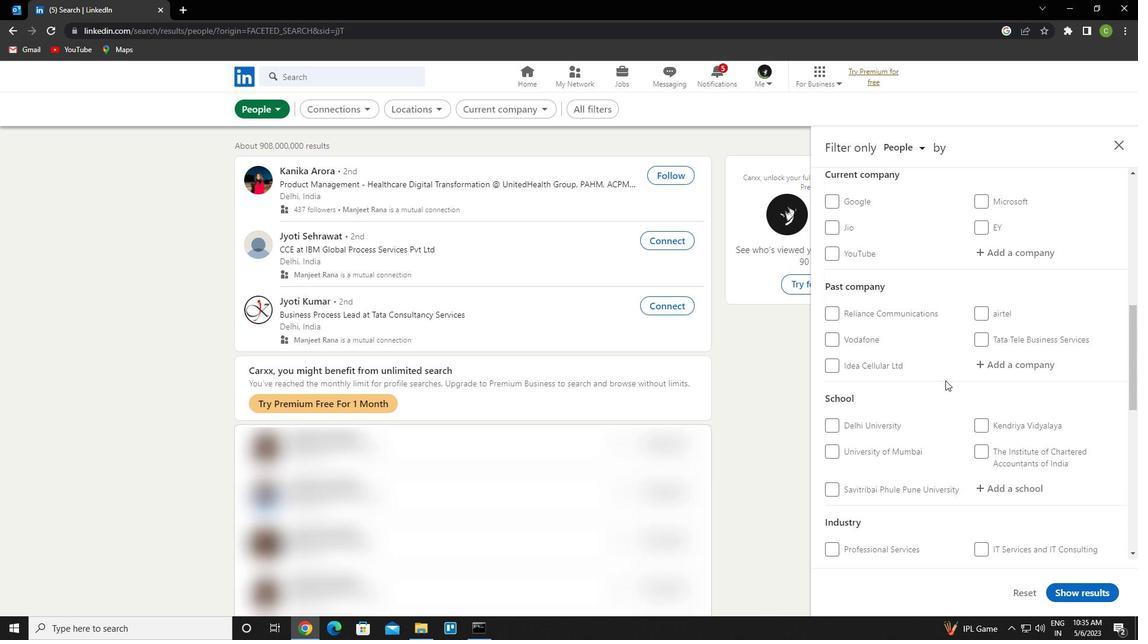 
Action: Mouse moved to (997, 374)
Screenshot: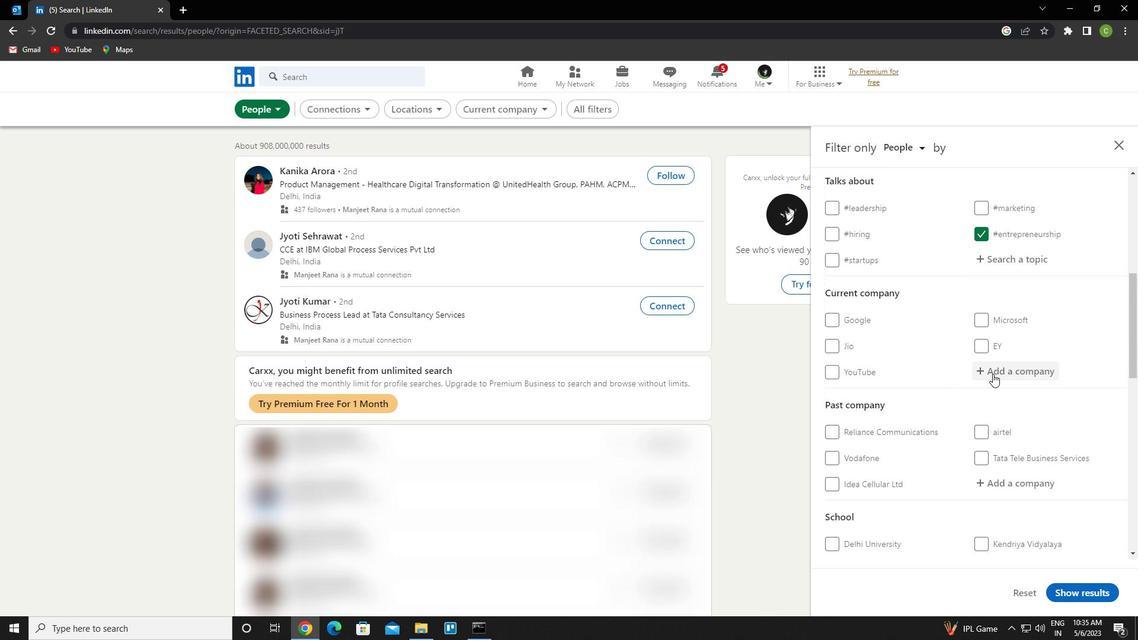
Action: Mouse pressed left at (997, 374)
Screenshot: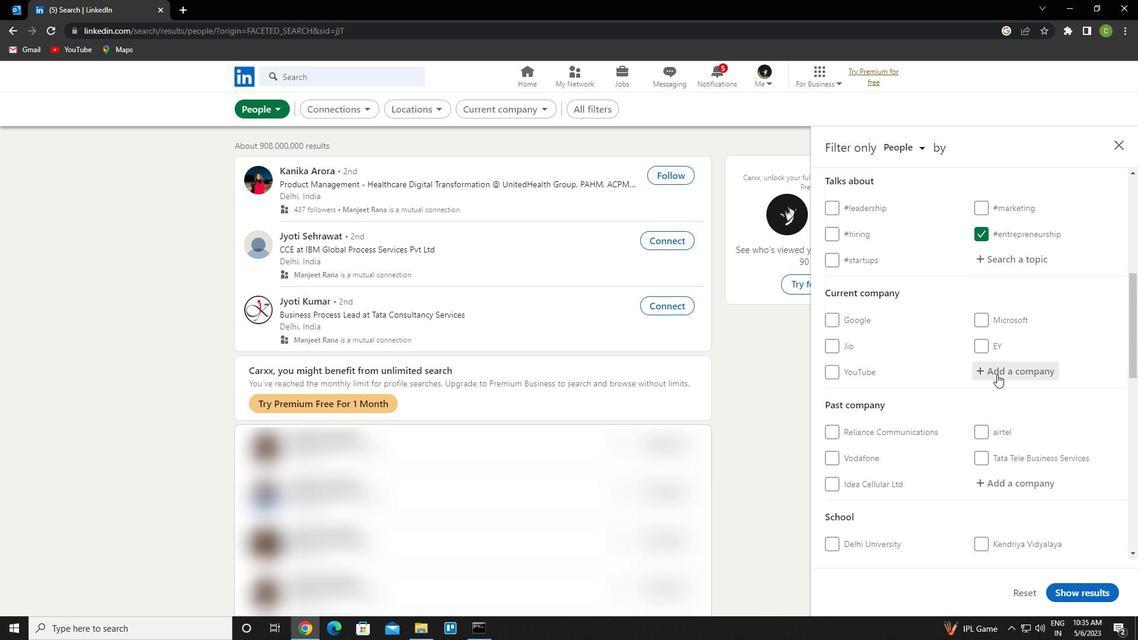 
Action: Key pressed <Key.caps_lock>v<Key.caps_lock>altech<Key.down><Key.enter>
Screenshot: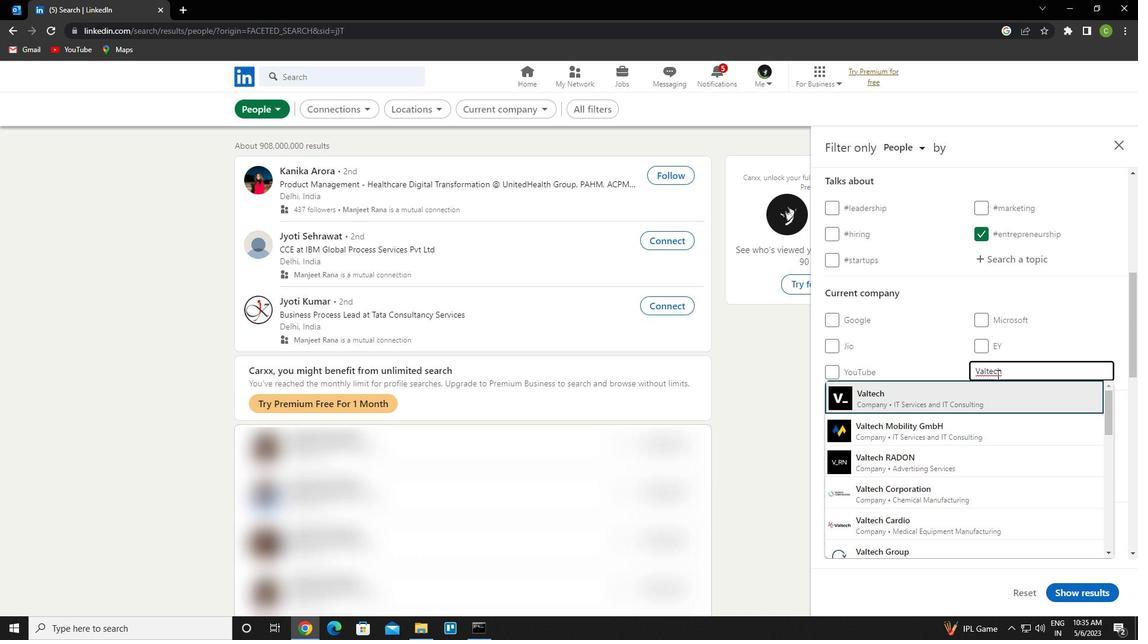 
Action: Mouse scrolled (997, 374) with delta (0, 0)
Screenshot: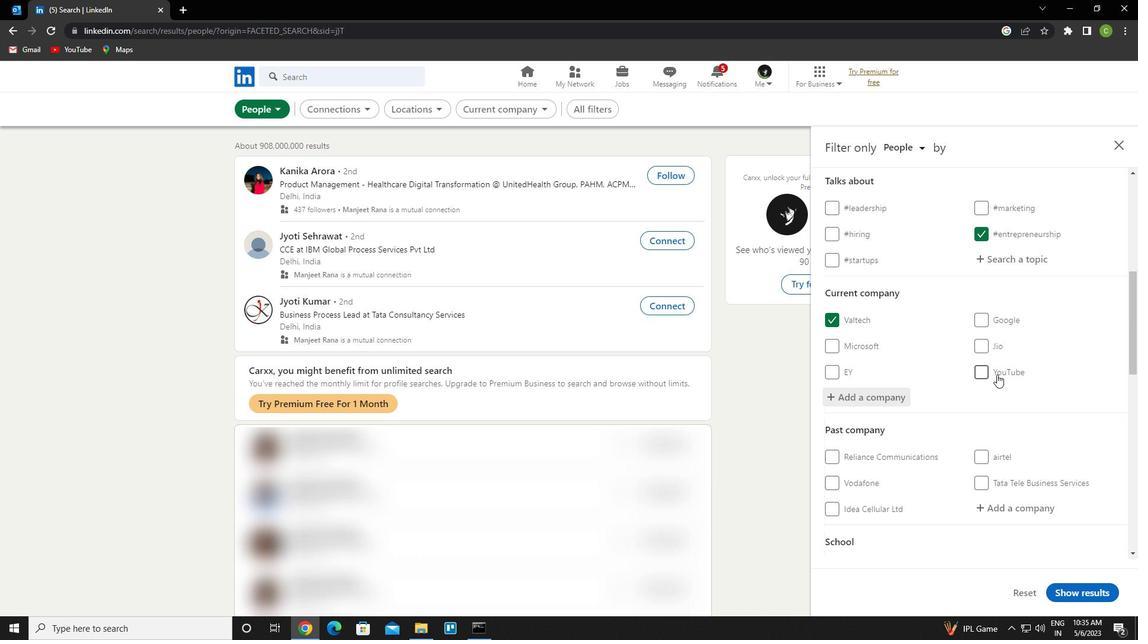 
Action: Mouse scrolled (997, 374) with delta (0, 0)
Screenshot: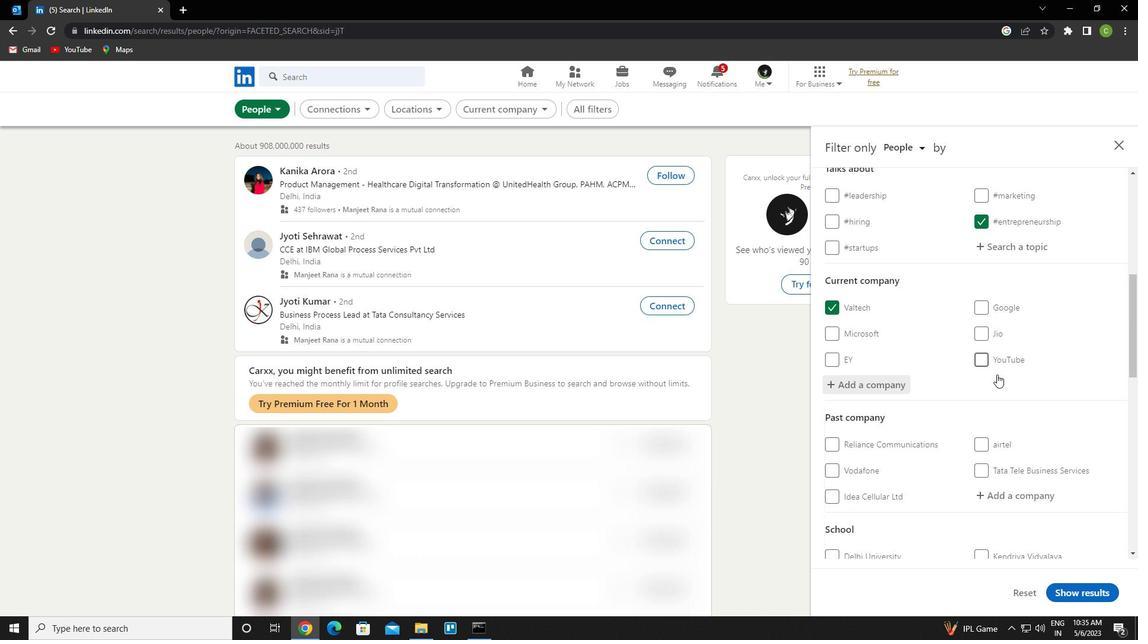 
Action: Mouse moved to (1003, 408)
Screenshot: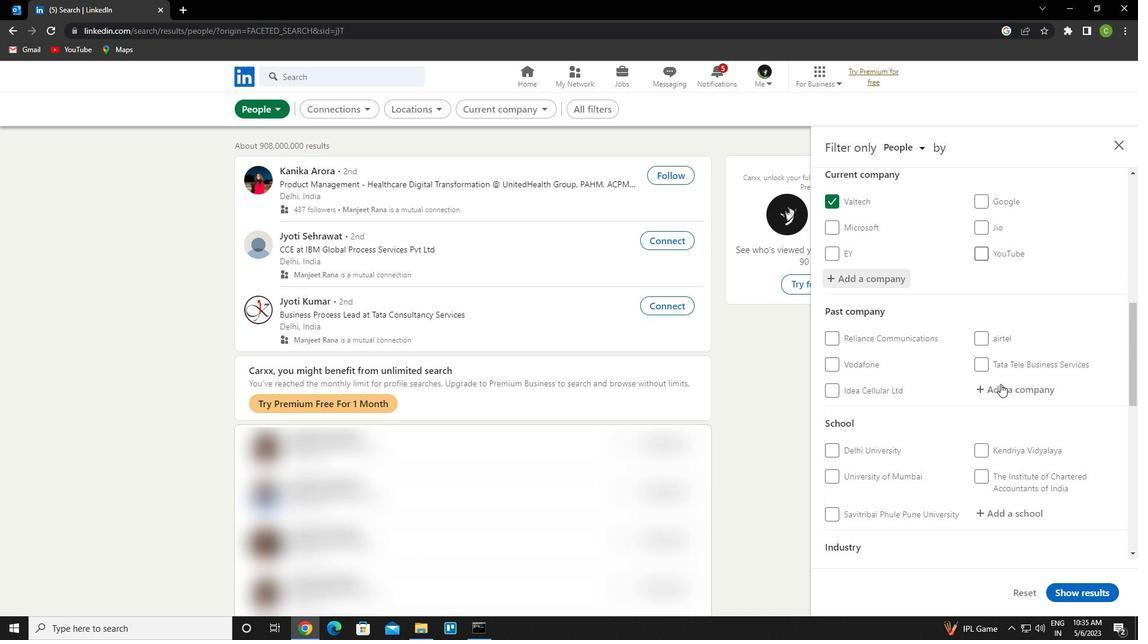 
Action: Mouse scrolled (1003, 407) with delta (0, 0)
Screenshot: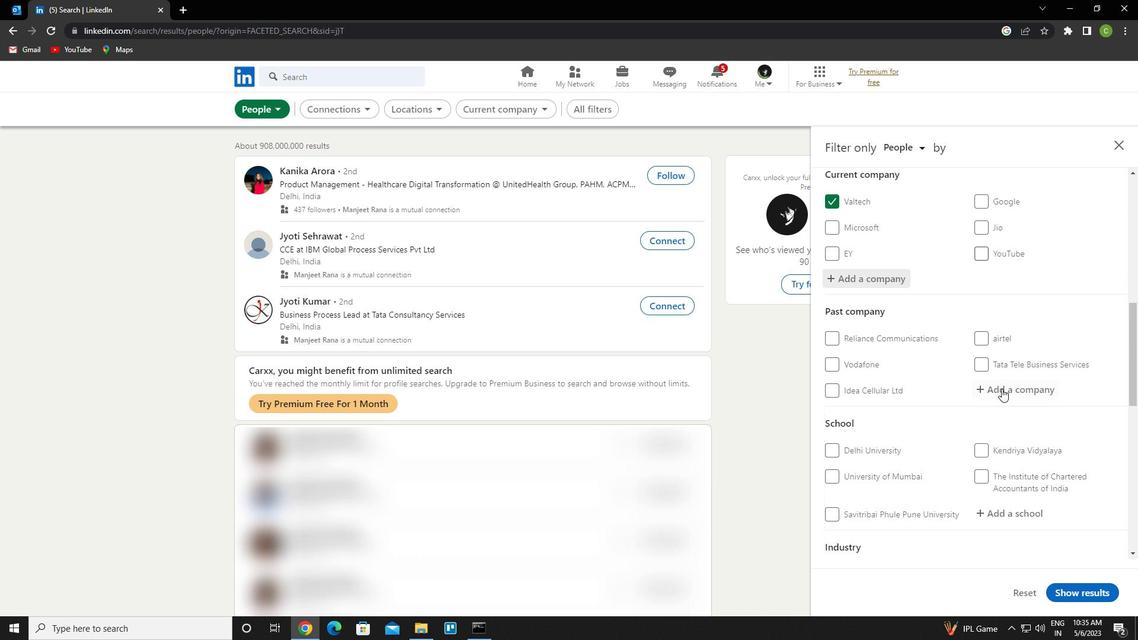 
Action: Mouse moved to (1003, 408)
Screenshot: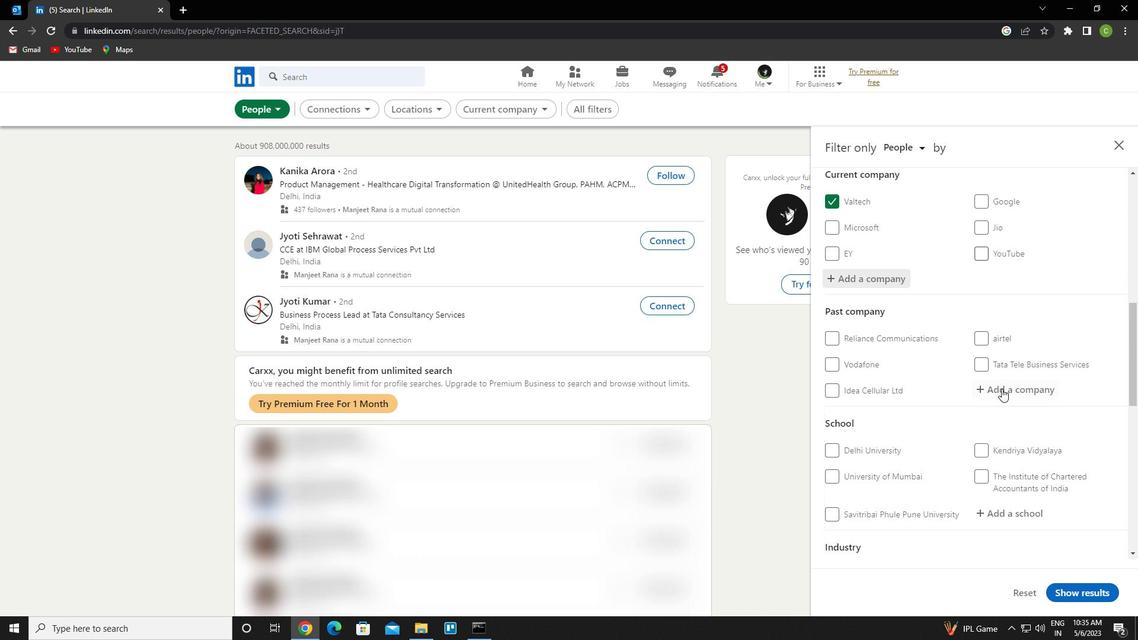 
Action: Mouse scrolled (1003, 408) with delta (0, 0)
Screenshot: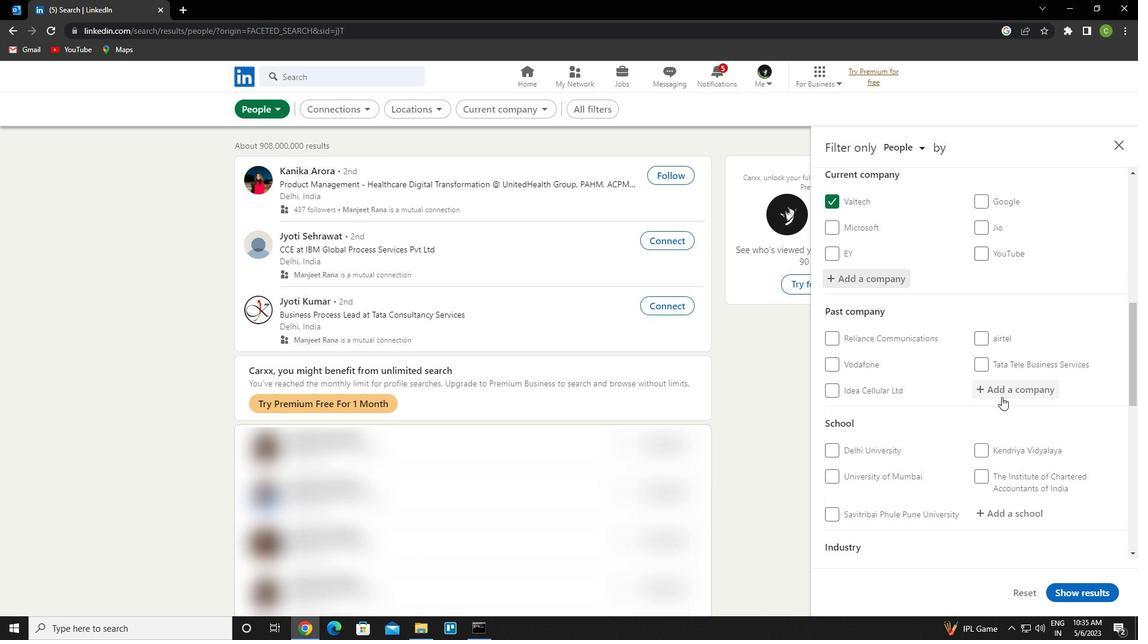 
Action: Mouse scrolled (1003, 408) with delta (0, 0)
Screenshot: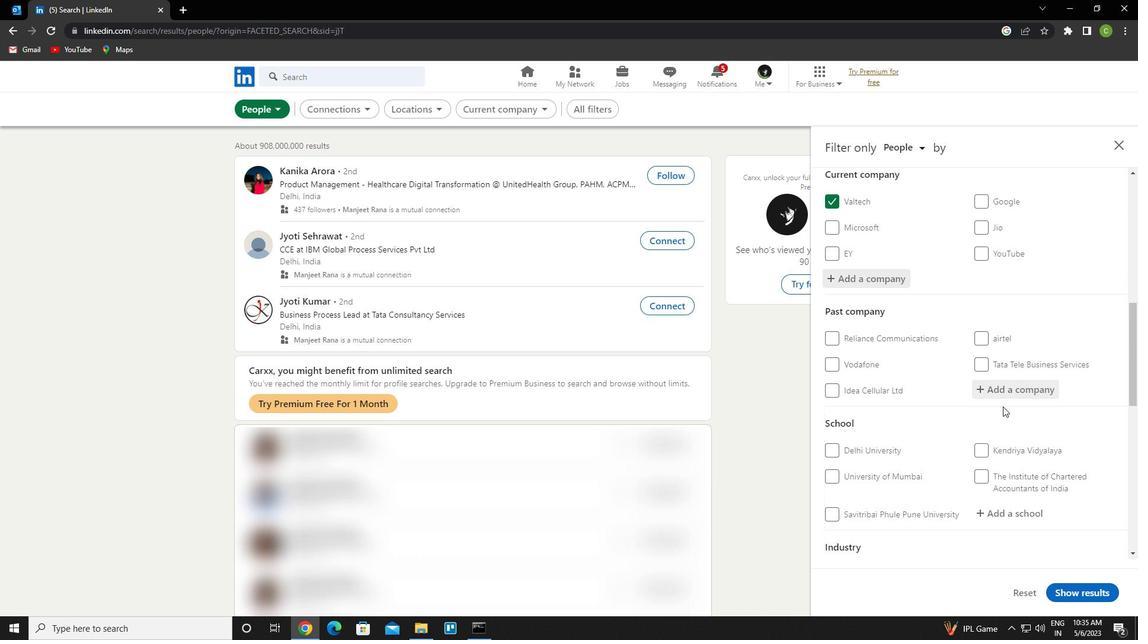 
Action: Mouse moved to (1020, 342)
Screenshot: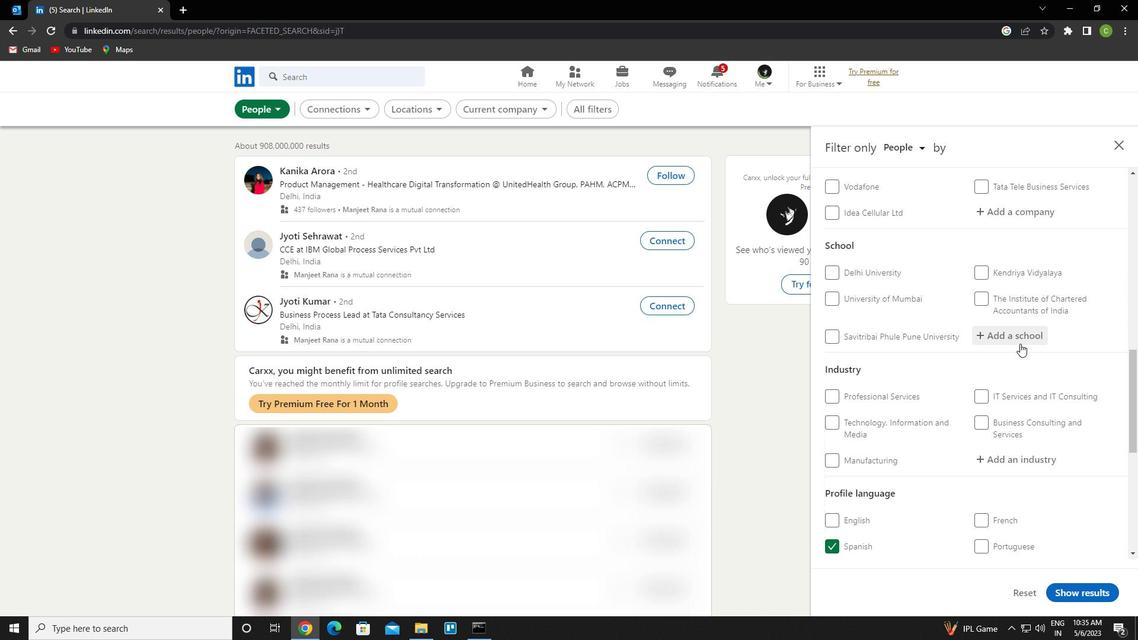 
Action: Mouse pressed left at (1020, 342)
Screenshot: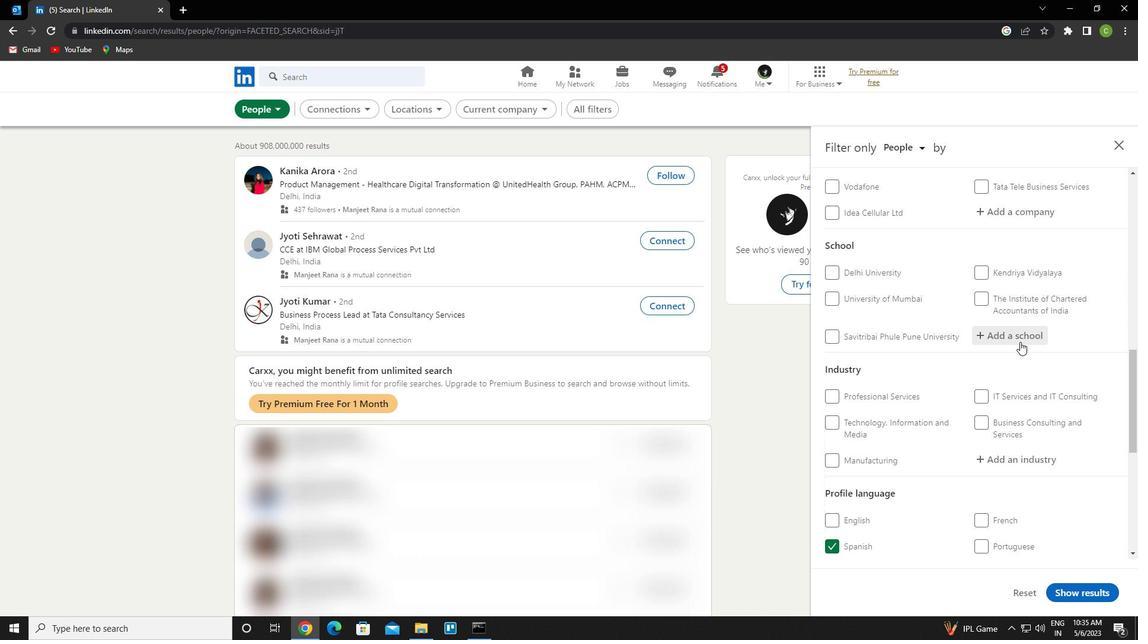 
Action: Key pressed <Key.caps_lock>l<Key.caps_lock>ilavatibai<Key.down><Key.enter>
Screenshot: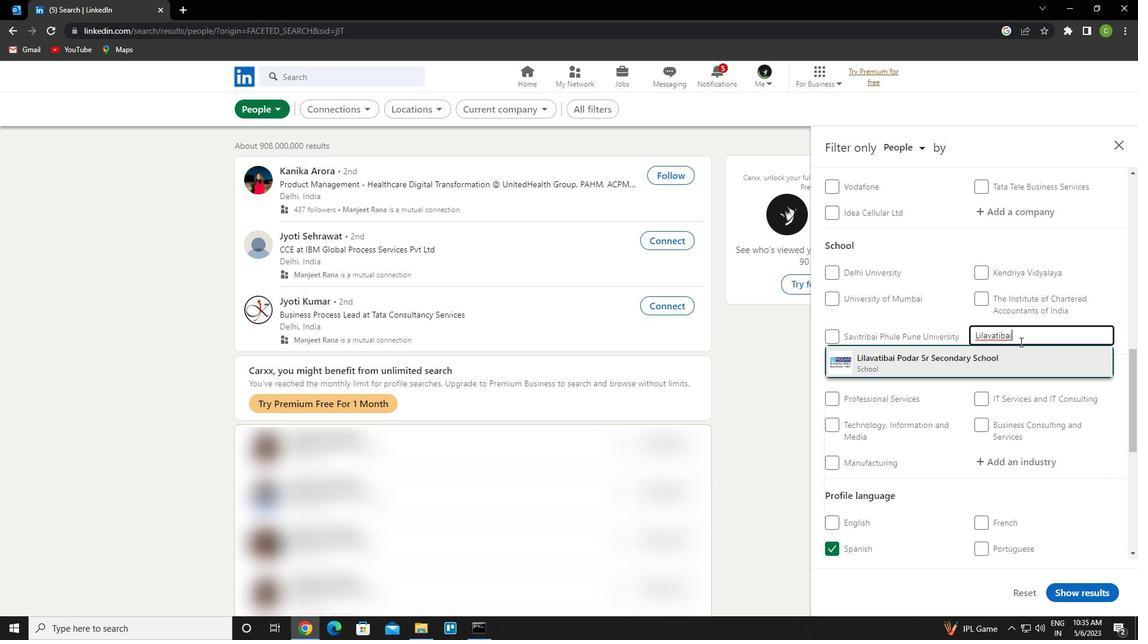
Action: Mouse scrolled (1020, 341) with delta (0, 0)
Screenshot: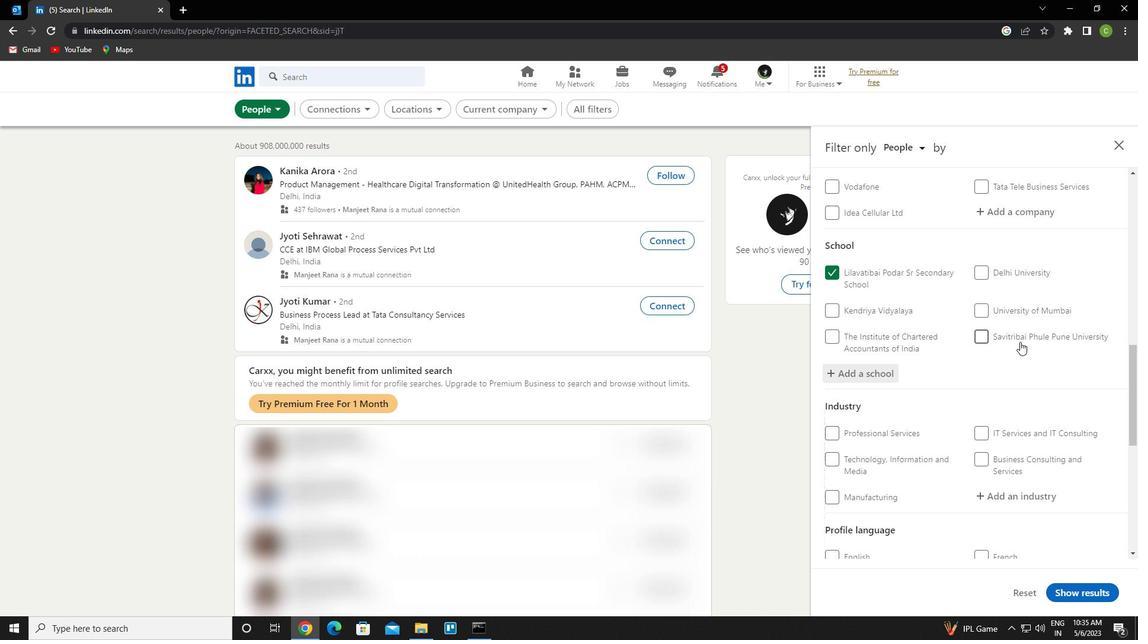 
Action: Mouse scrolled (1020, 341) with delta (0, 0)
Screenshot: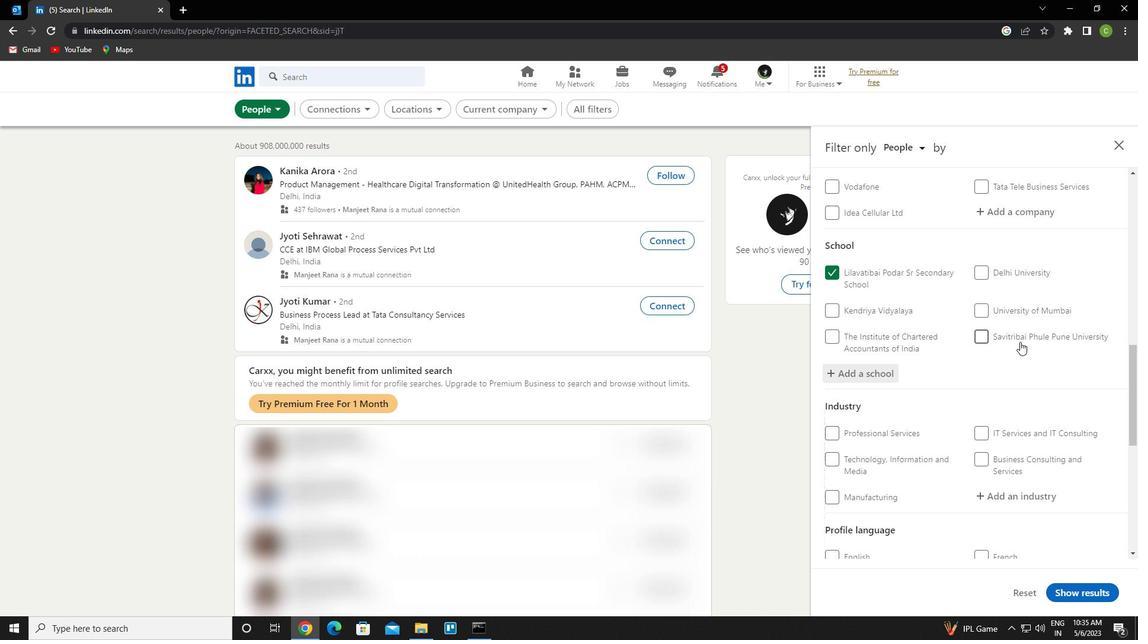 
Action: Mouse scrolled (1020, 341) with delta (0, 0)
Screenshot: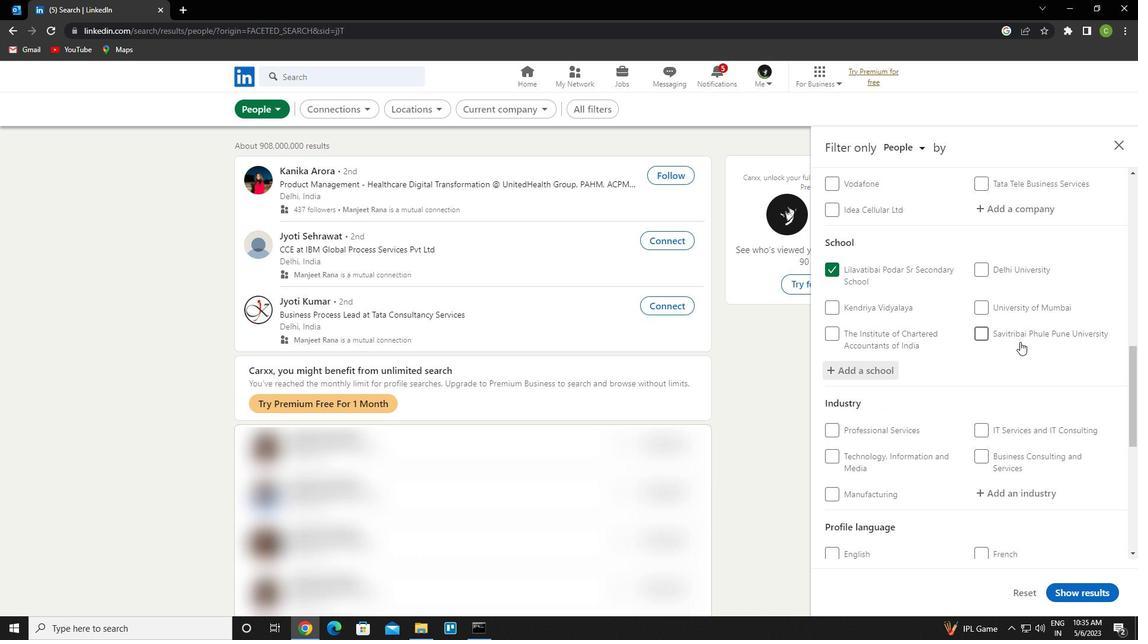 
Action: Mouse scrolled (1020, 341) with delta (0, 0)
Screenshot: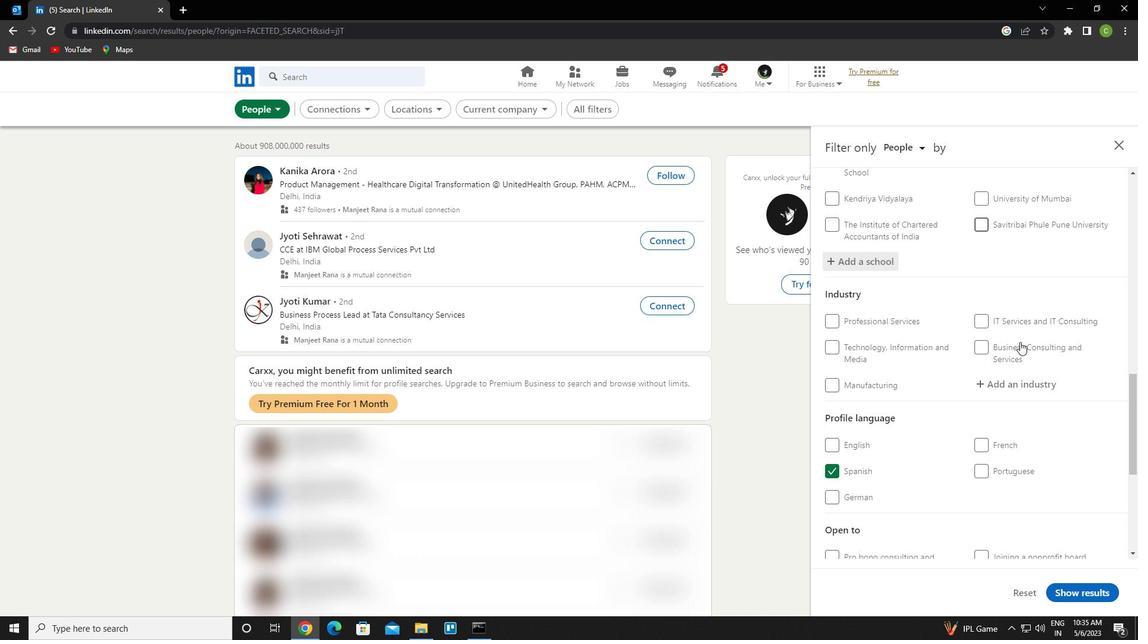 
Action: Mouse scrolled (1020, 341) with delta (0, 0)
Screenshot: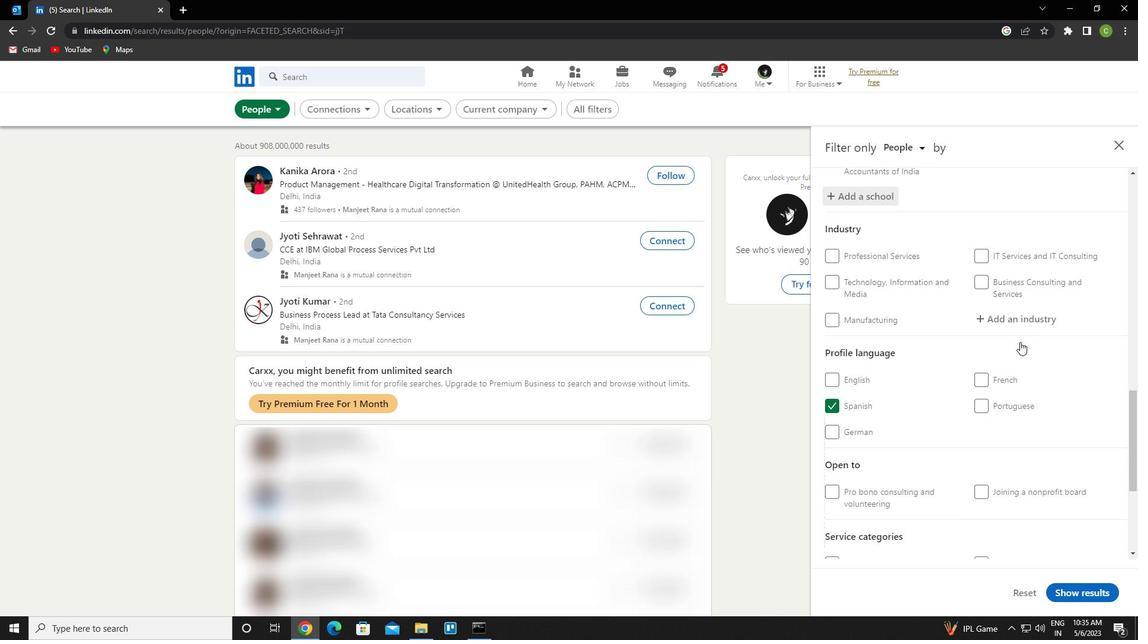
Action: Mouse moved to (1014, 361)
Screenshot: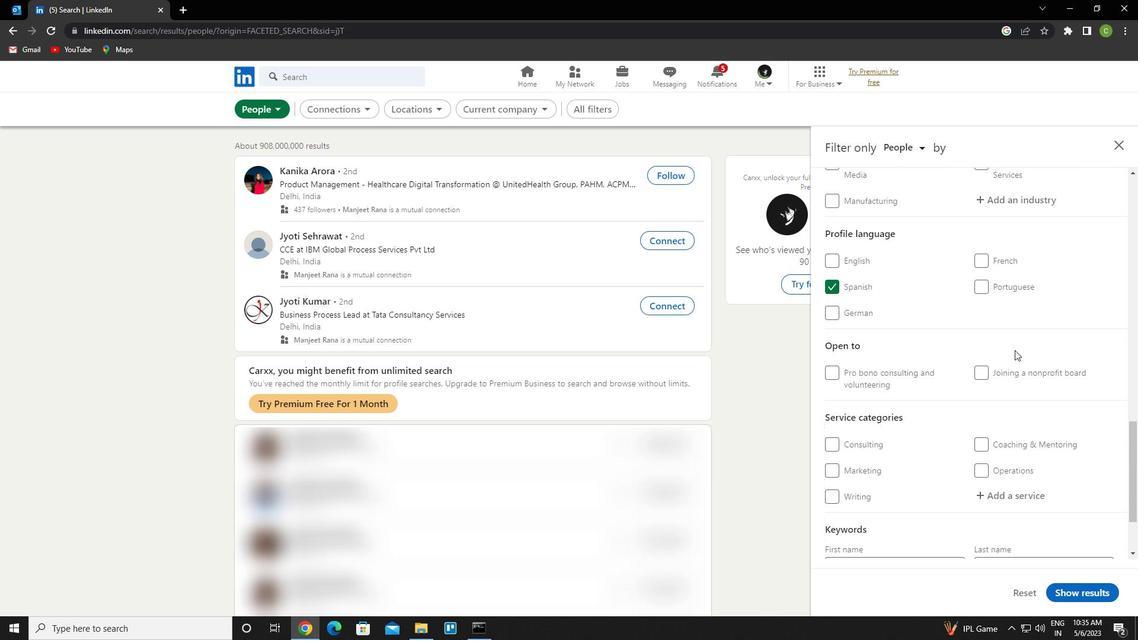 
Action: Mouse scrolled (1014, 360) with delta (0, 0)
Screenshot: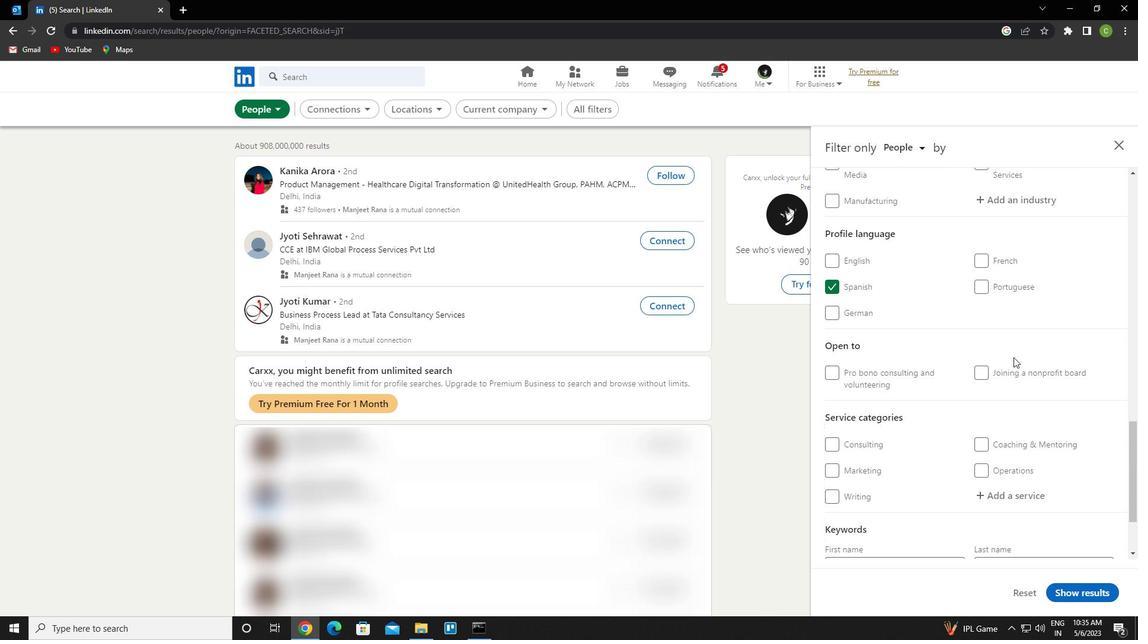 
Action: Mouse scrolled (1014, 361) with delta (0, 0)
Screenshot: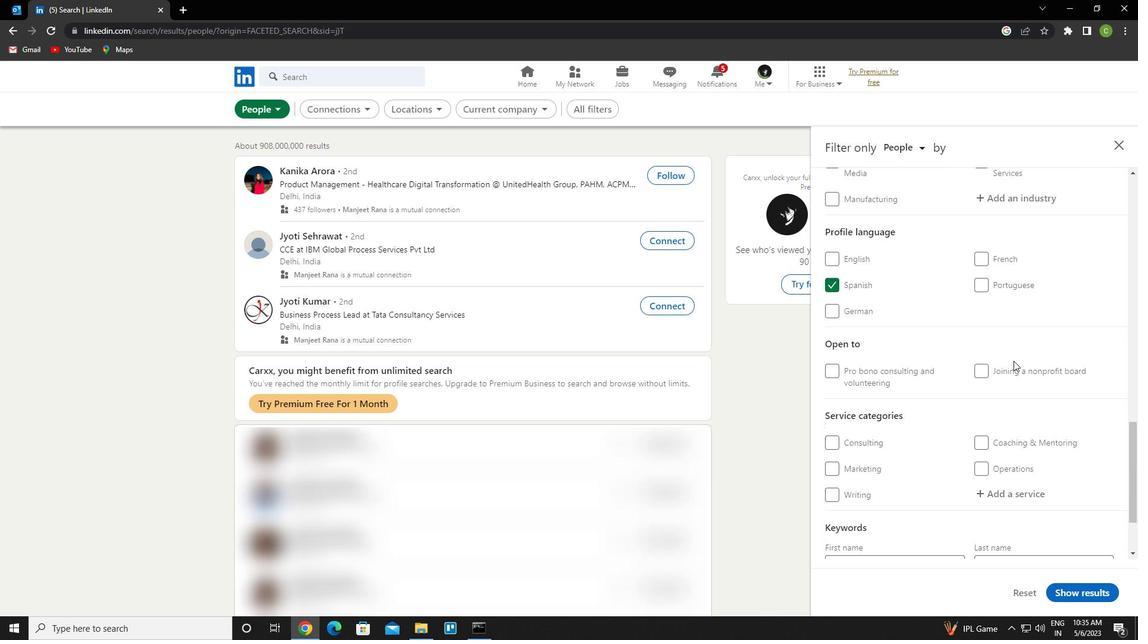 
Action: Mouse scrolled (1014, 361) with delta (0, 0)
Screenshot: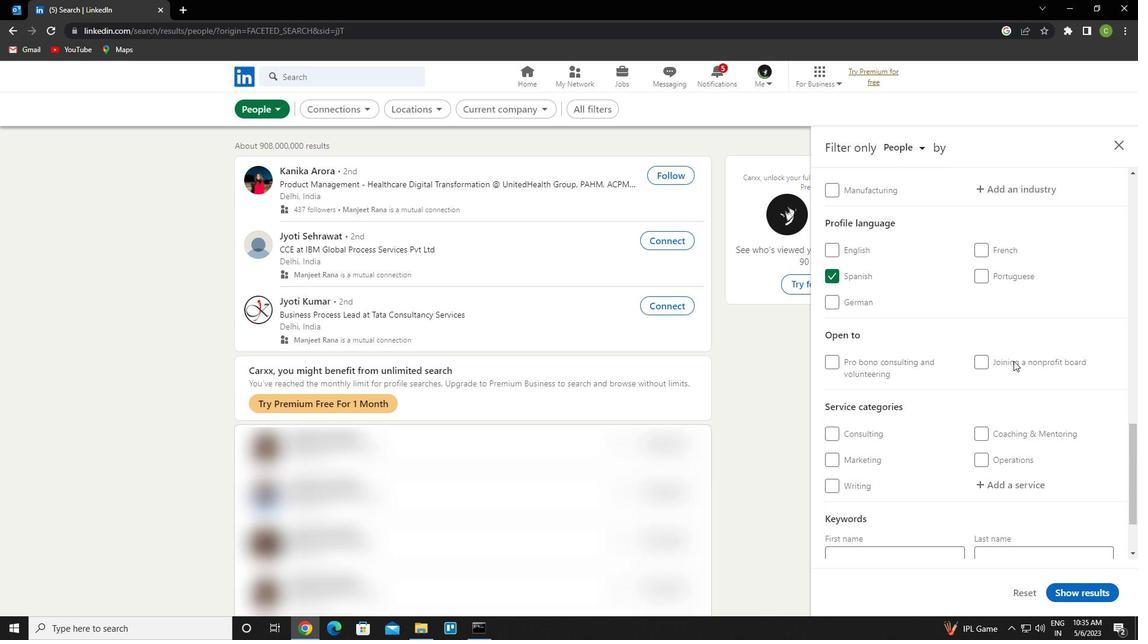 
Action: Mouse scrolled (1014, 361) with delta (0, 0)
Screenshot: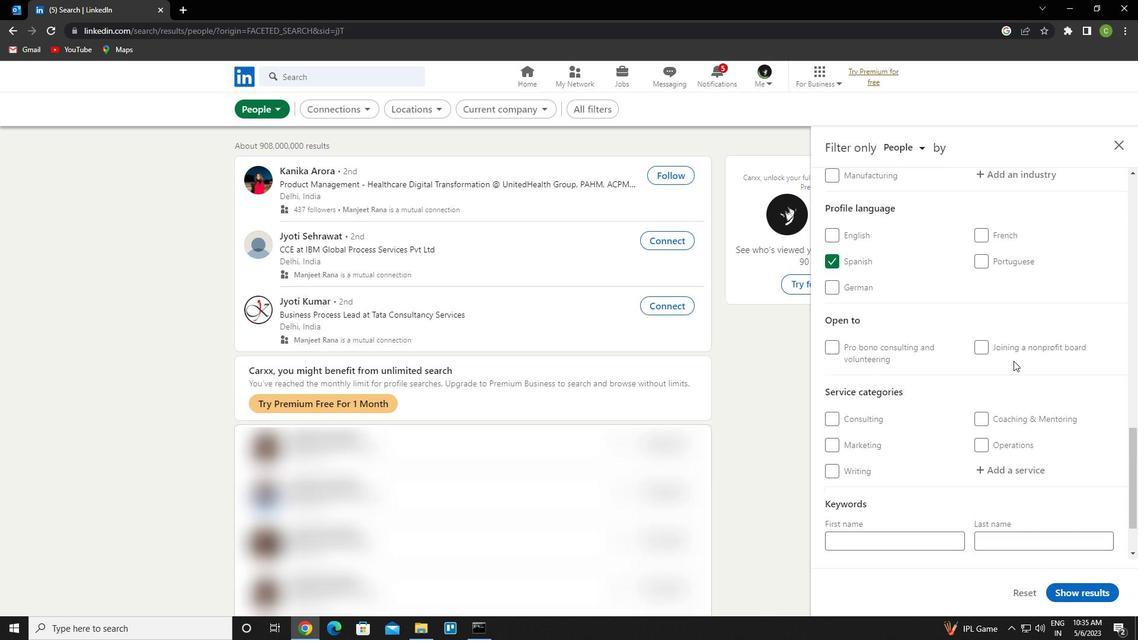
Action: Mouse moved to (1028, 323)
Screenshot: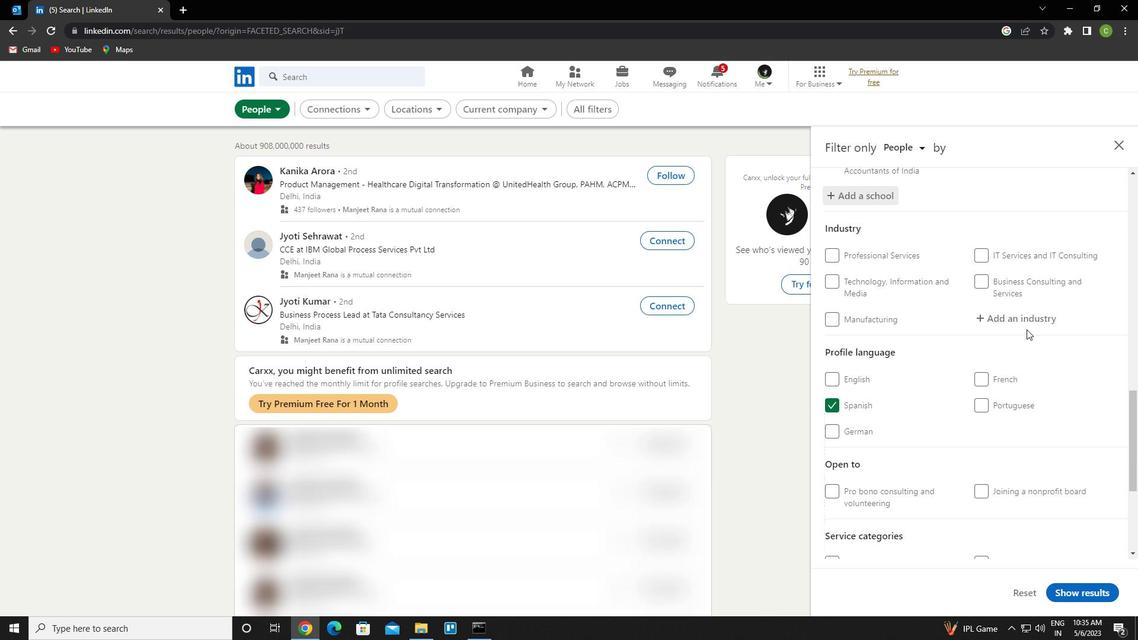 
Action: Mouse pressed left at (1028, 323)
Screenshot: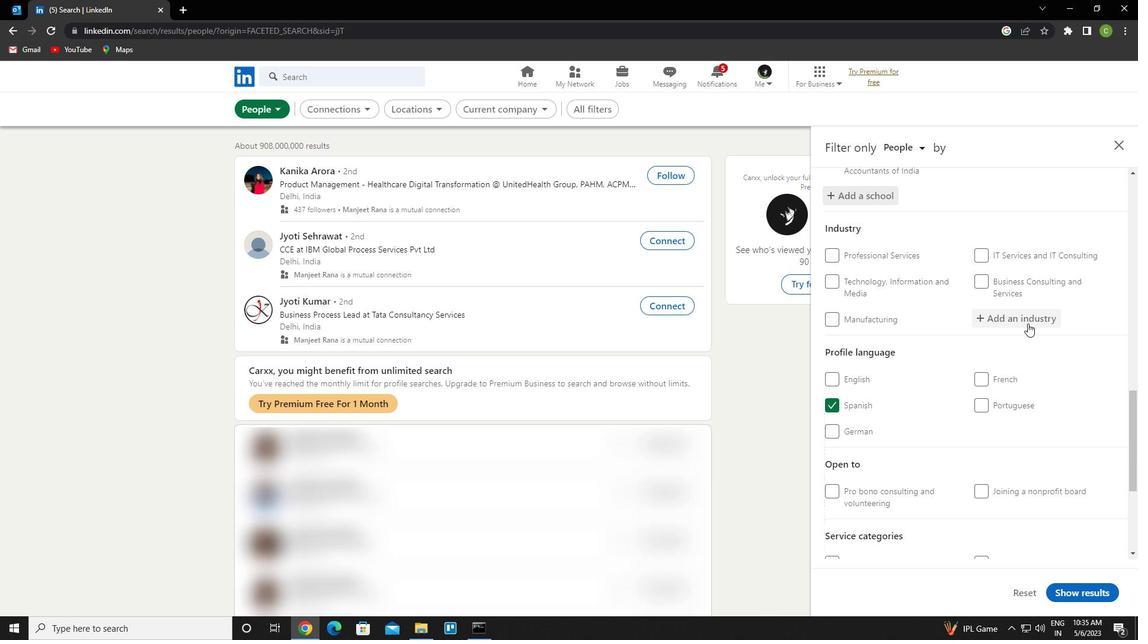 
Action: Key pressed wholesale<Key.space>building<Key.down><Key.enter>
Screenshot: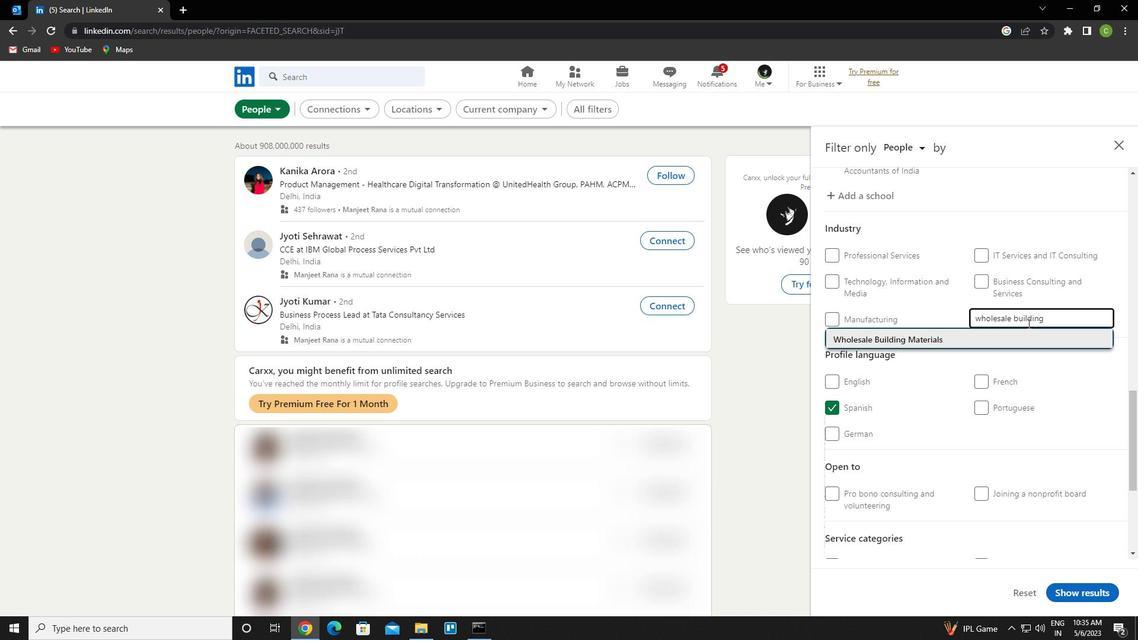 
Action: Mouse scrolled (1028, 323) with delta (0, 0)
Screenshot: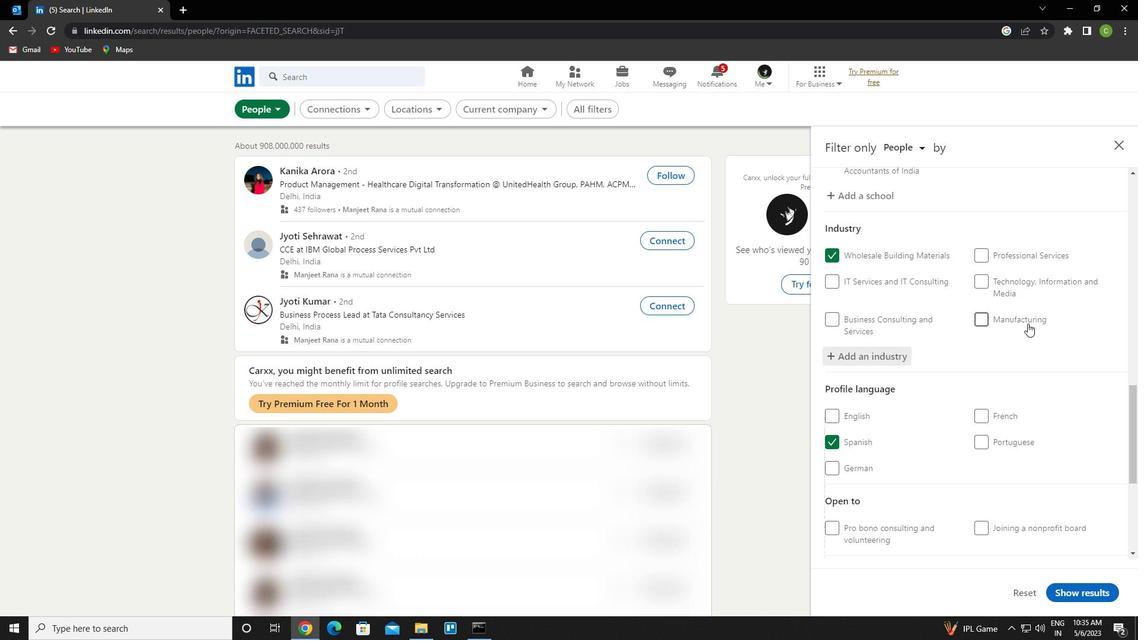 
Action: Mouse scrolled (1028, 323) with delta (0, 0)
Screenshot: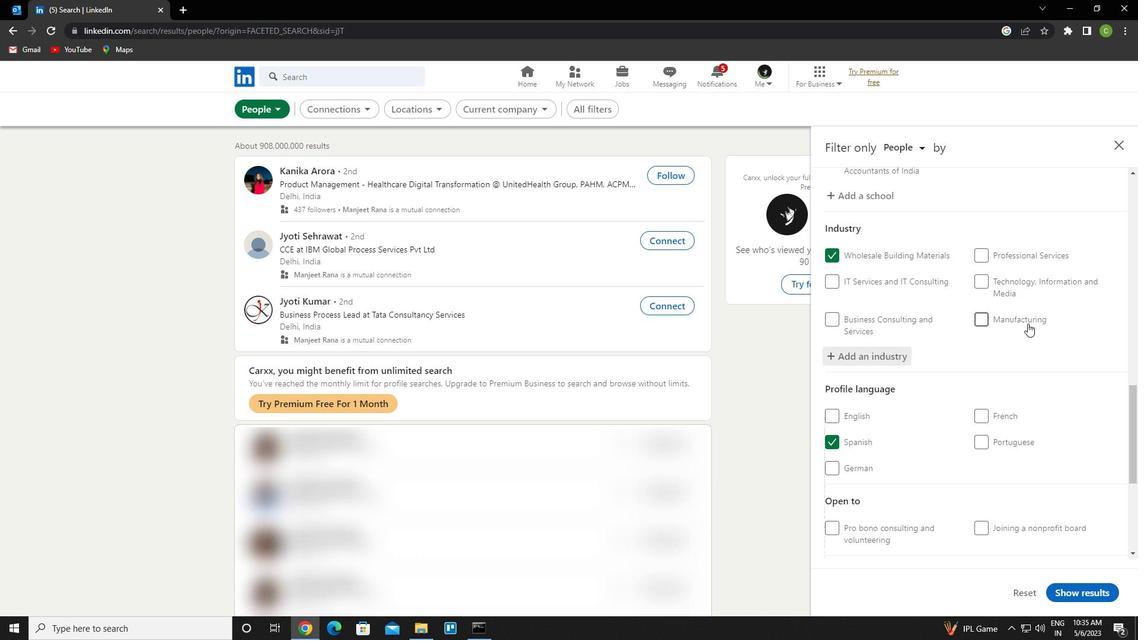 
Action: Mouse scrolled (1028, 323) with delta (0, 0)
Screenshot: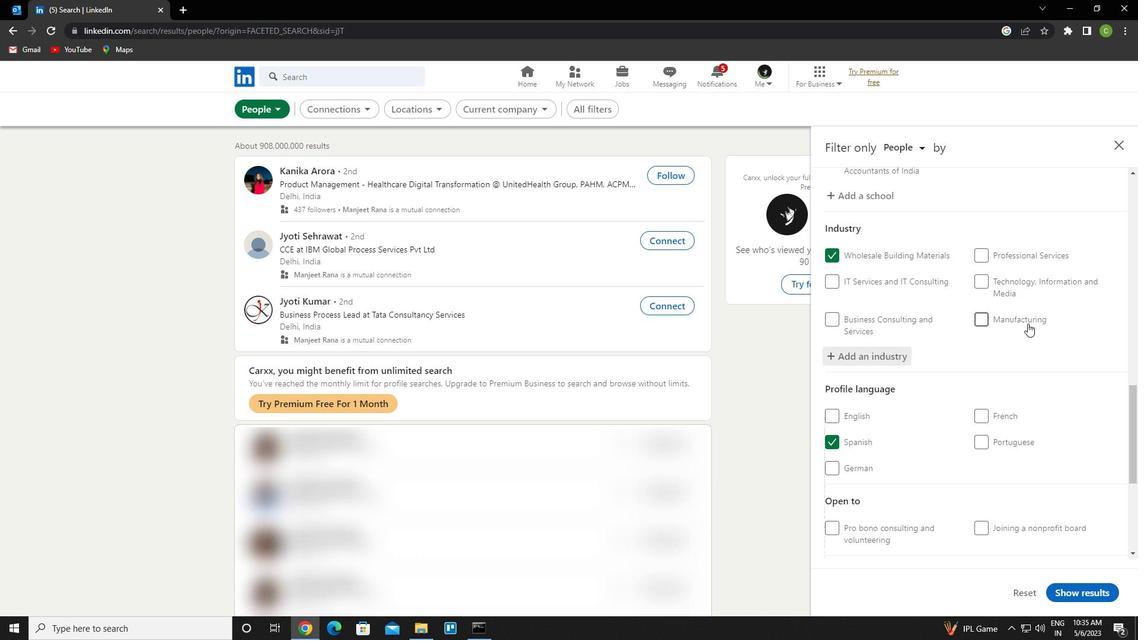 
Action: Mouse scrolled (1028, 323) with delta (0, 0)
Screenshot: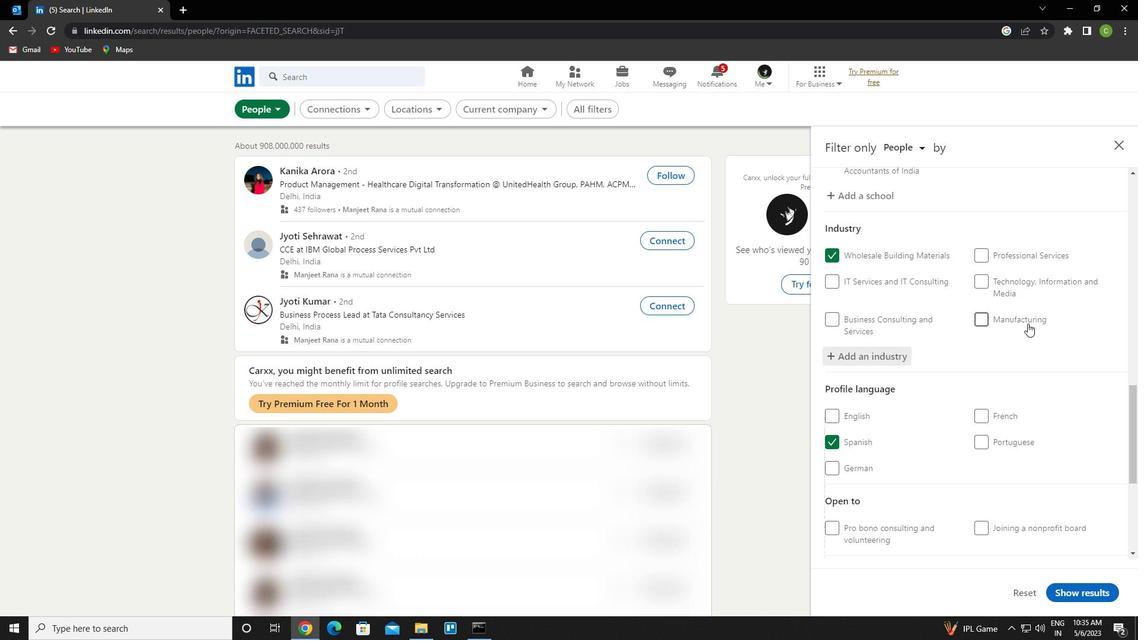 
Action: Mouse moved to (1014, 411)
Screenshot: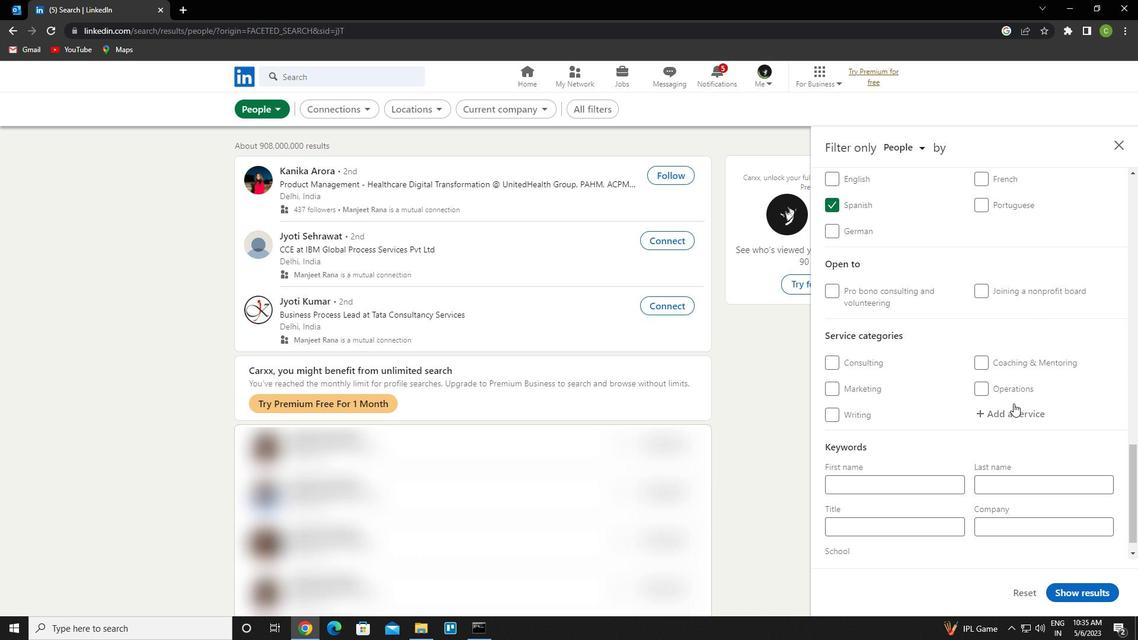 
Action: Mouse pressed left at (1014, 411)
Screenshot: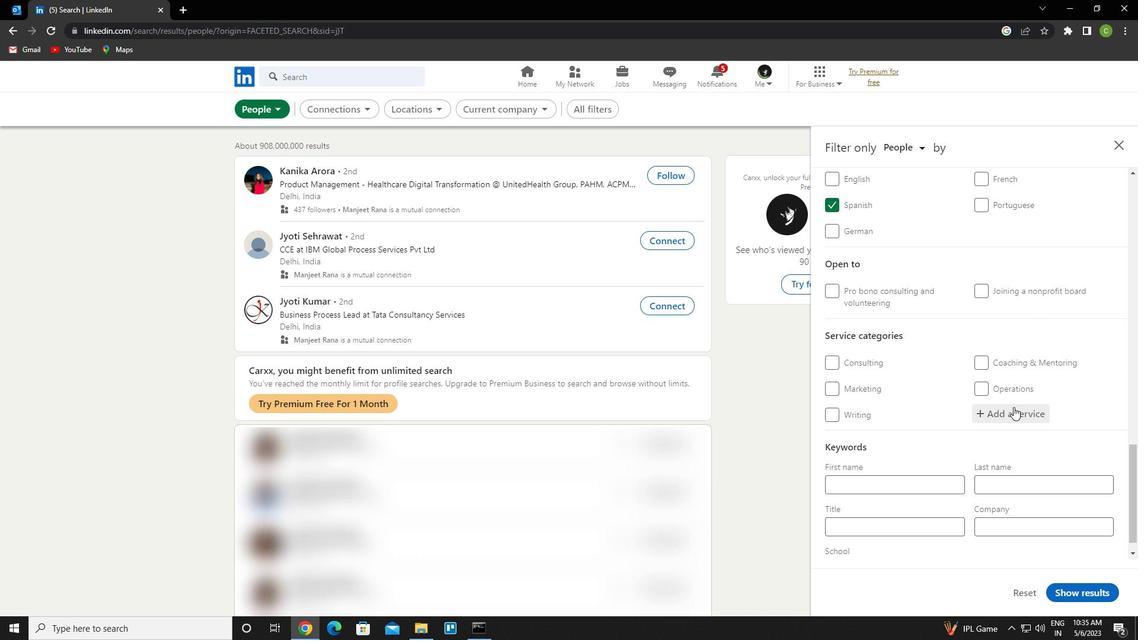 
Action: Key pressed <Key.caps_lock>p<Key.caps_lock>roject<Key.space>management<Key.down><Key.enter>
Screenshot: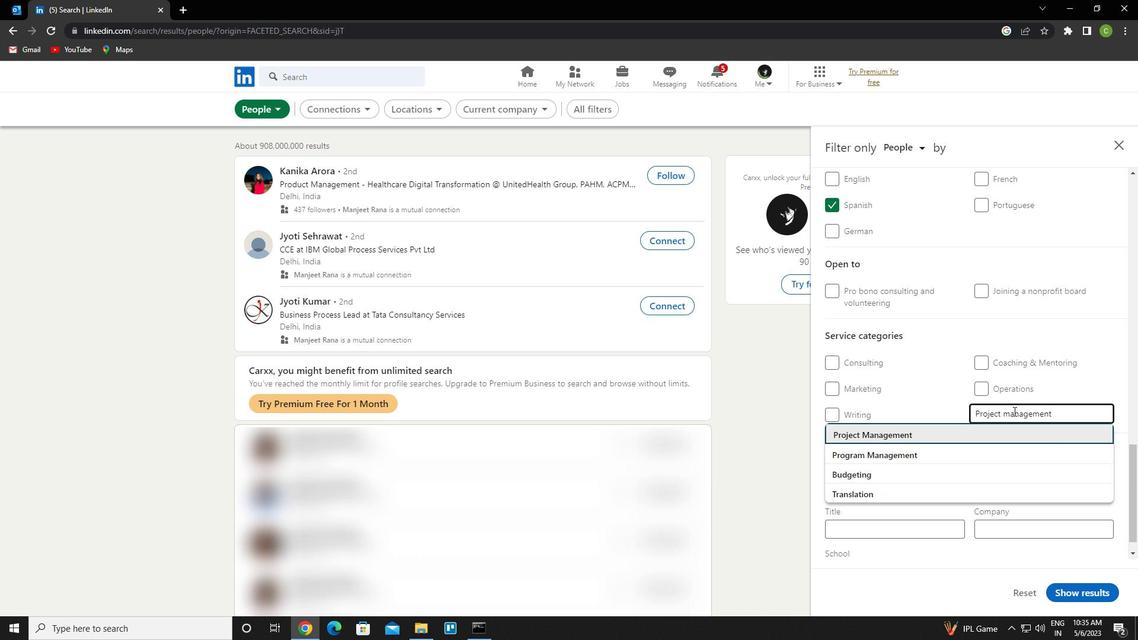 
Action: Mouse scrolled (1014, 411) with delta (0, 0)
Screenshot: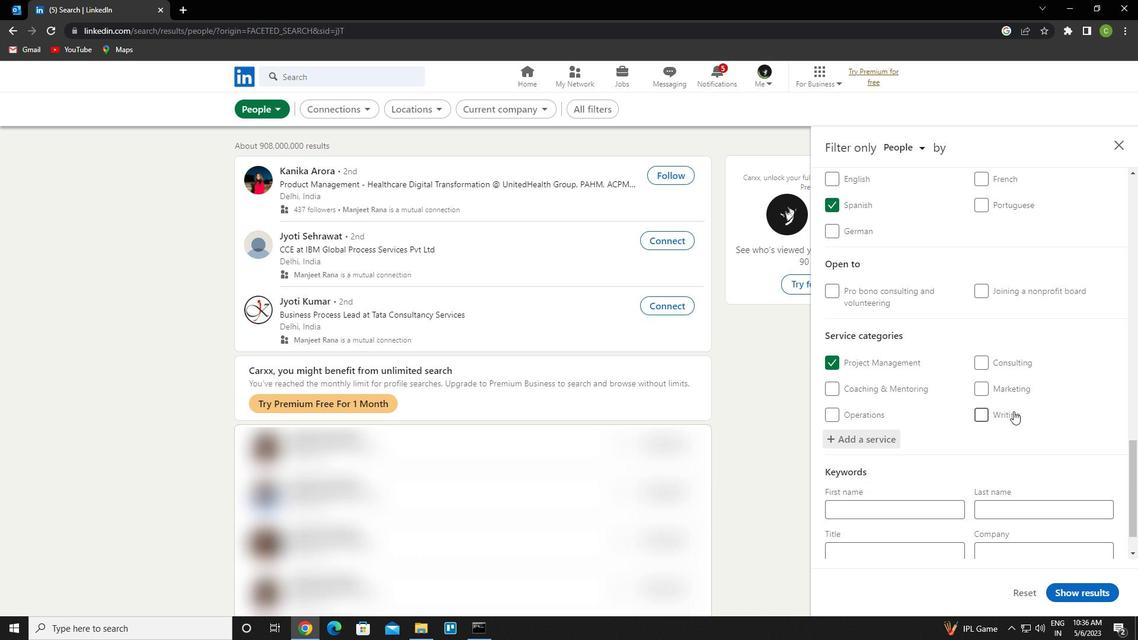 
Action: Mouse scrolled (1014, 411) with delta (0, 0)
Screenshot: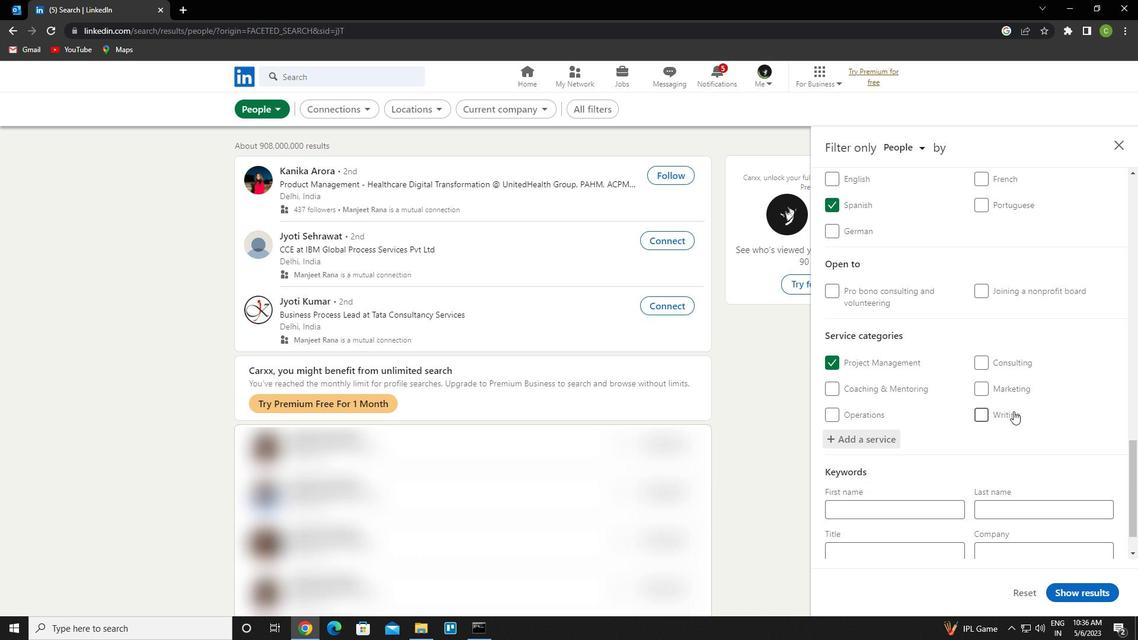 
Action: Mouse scrolled (1014, 411) with delta (0, 0)
Screenshot: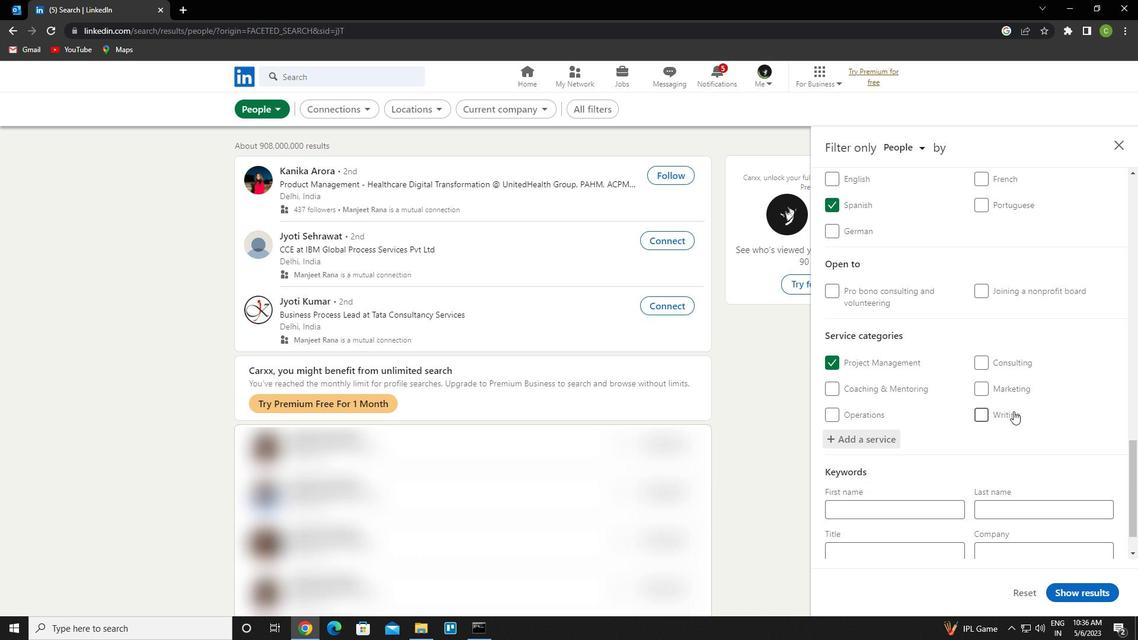 
Action: Mouse scrolled (1014, 411) with delta (0, 0)
Screenshot: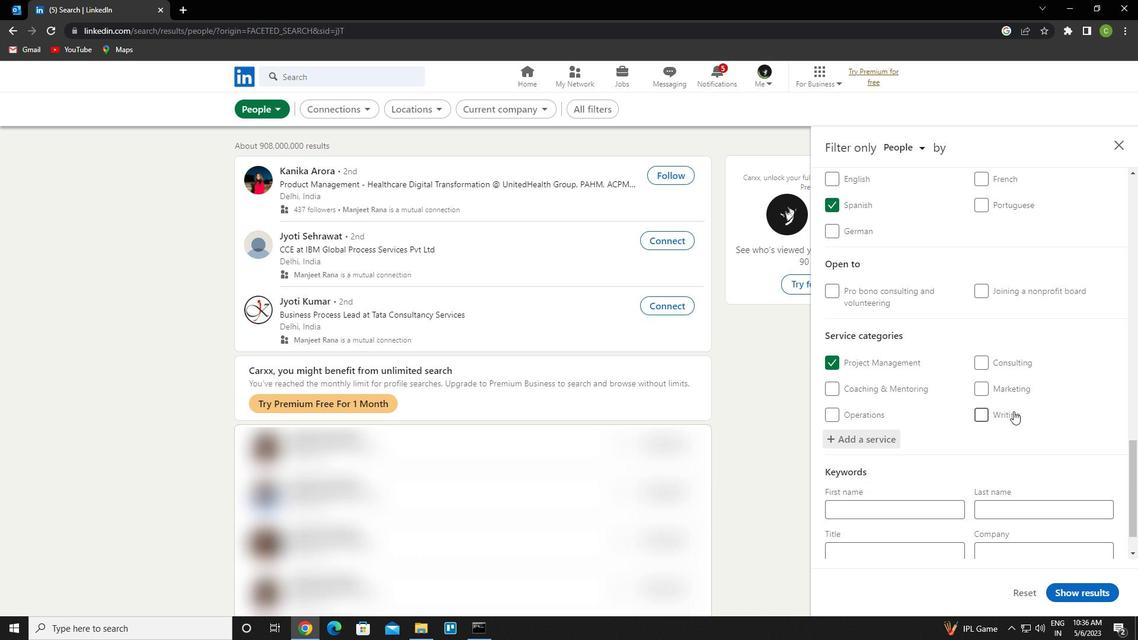 
Action: Mouse scrolled (1014, 411) with delta (0, 0)
Screenshot: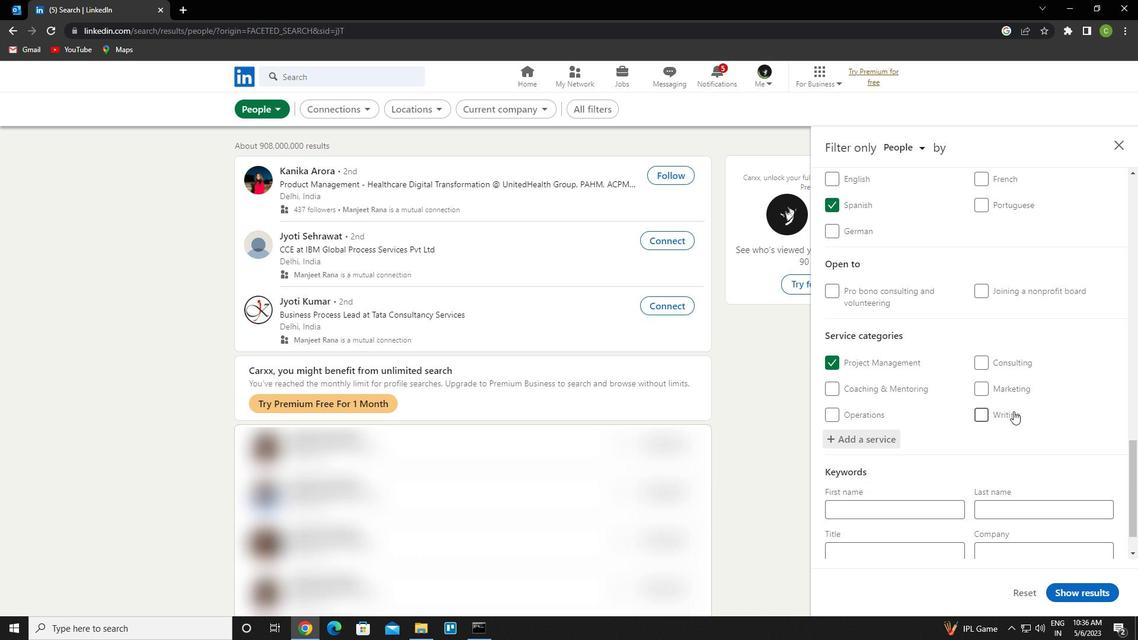 
Action: Mouse scrolled (1014, 411) with delta (0, 0)
Screenshot: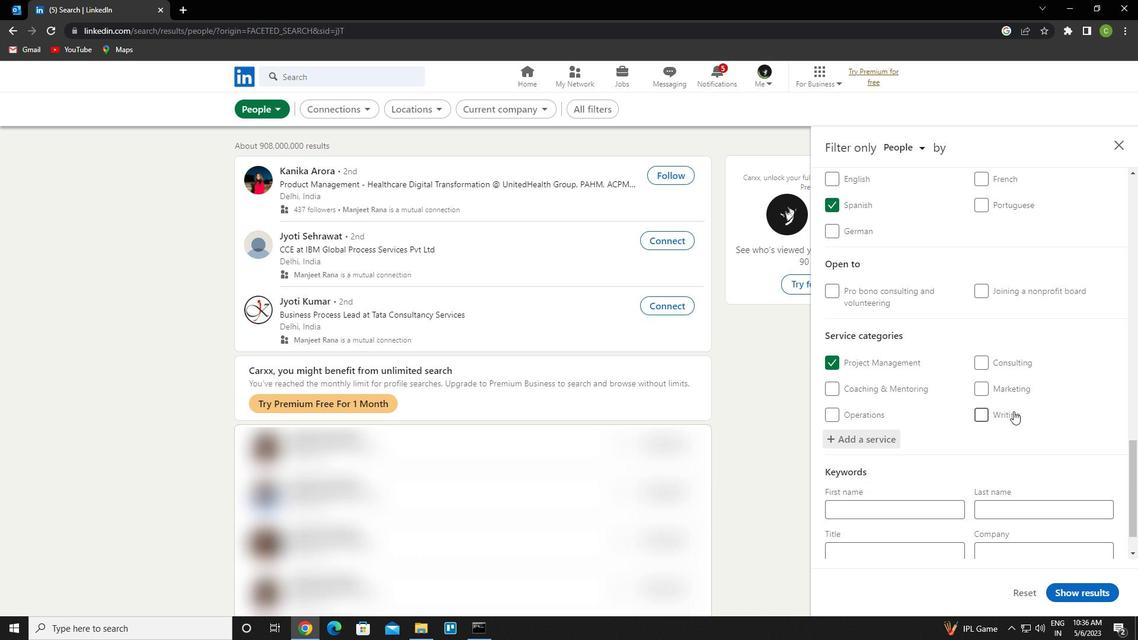 
Action: Mouse scrolled (1014, 411) with delta (0, 0)
Screenshot: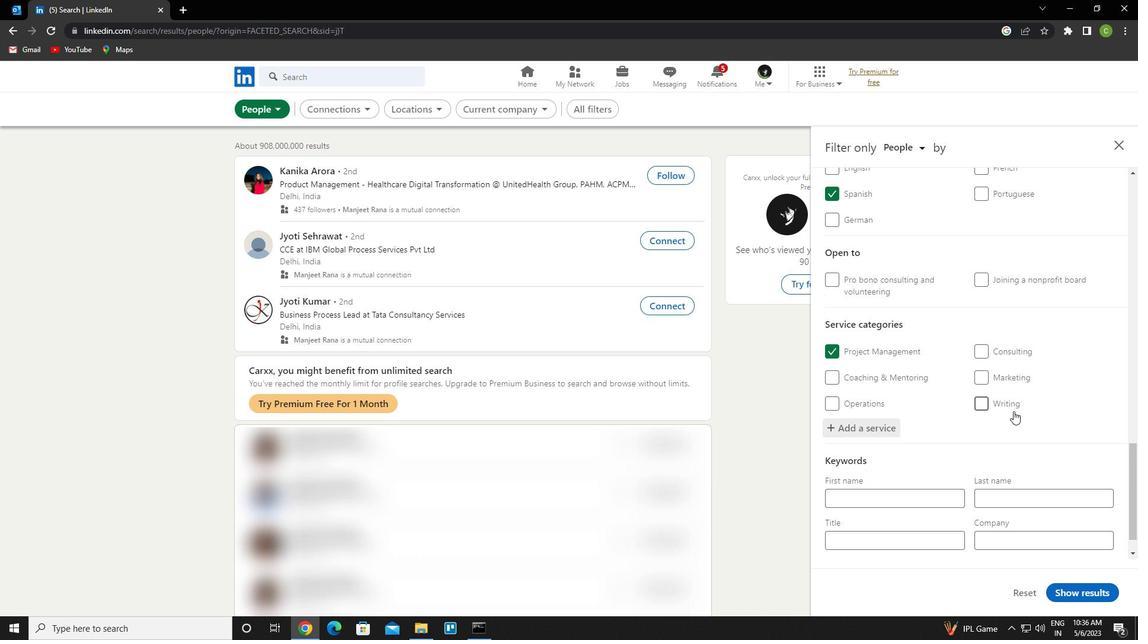 
Action: Mouse moved to (940, 507)
Screenshot: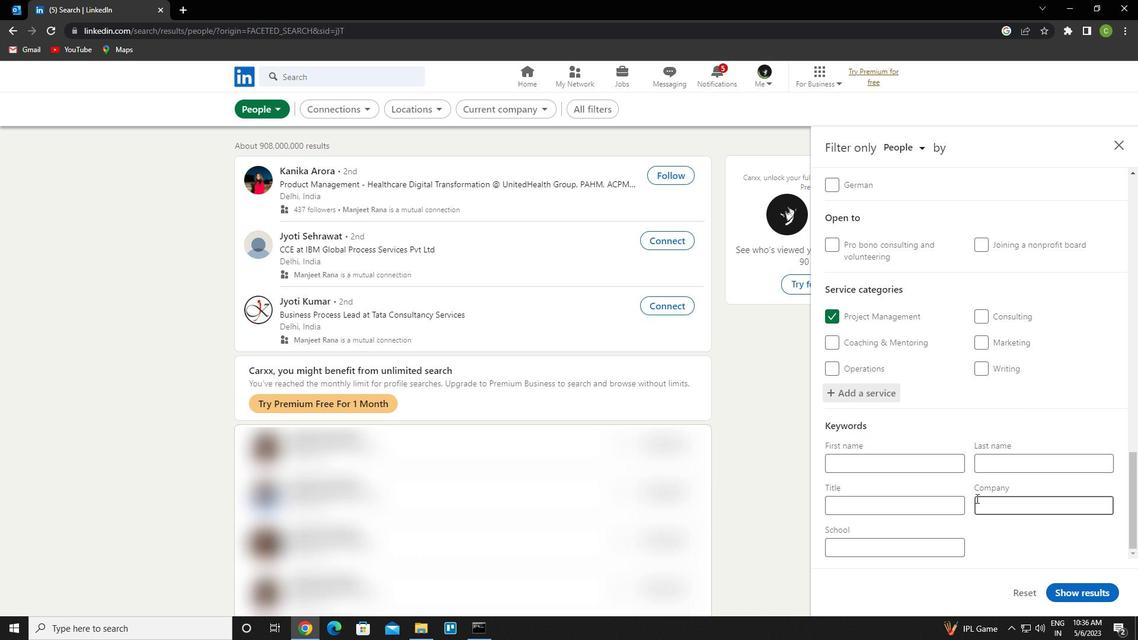 
Action: Mouse pressed left at (940, 507)
Screenshot: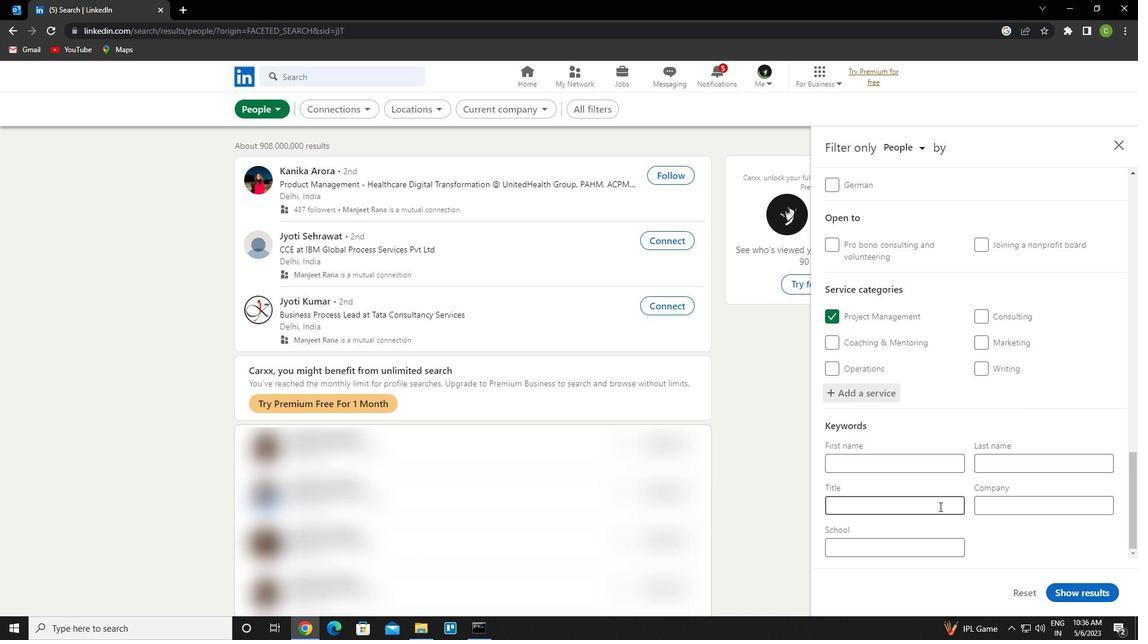 
Action: Key pressed <Key.caps_lock>s<Key.caps_lock>ppechwriter
Screenshot: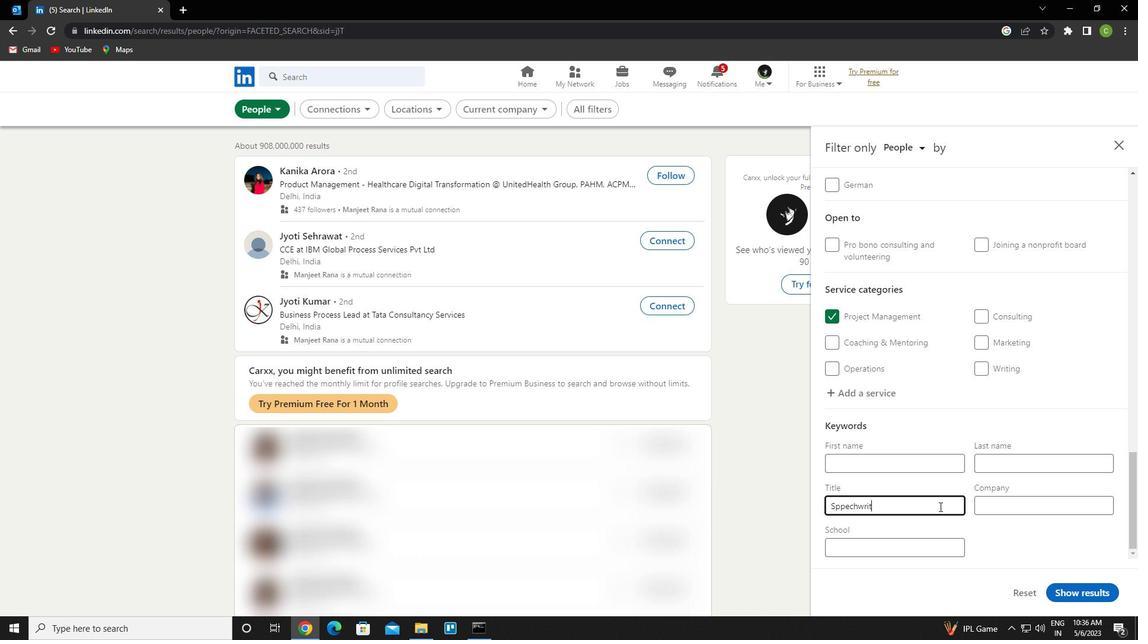 
Action: Mouse moved to (1069, 593)
Screenshot: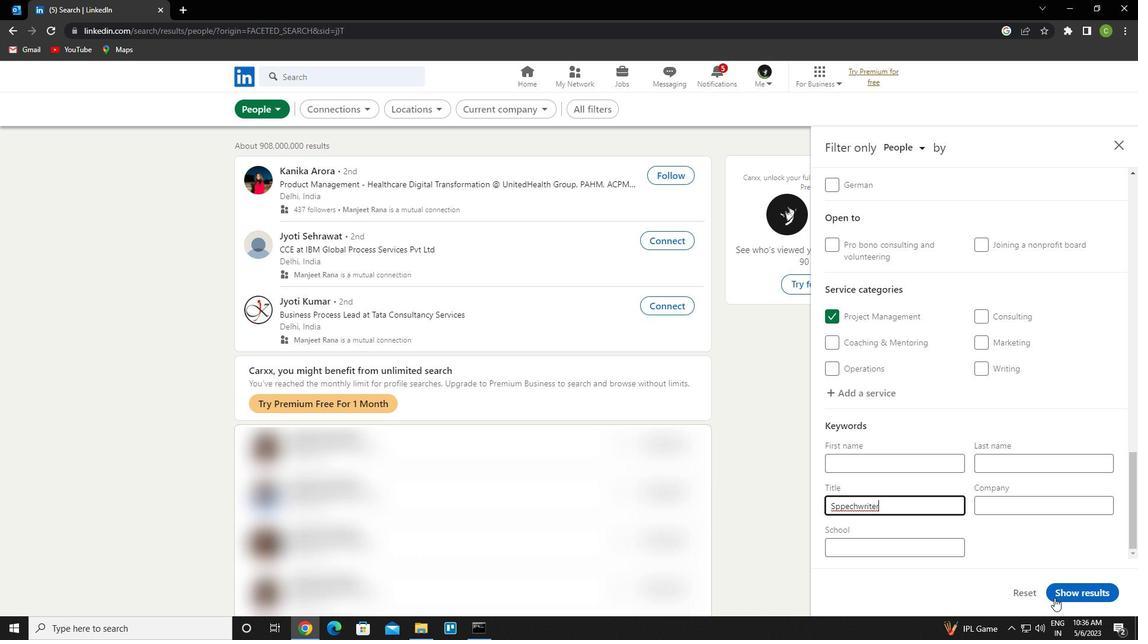
Action: Mouse pressed left at (1069, 593)
Screenshot: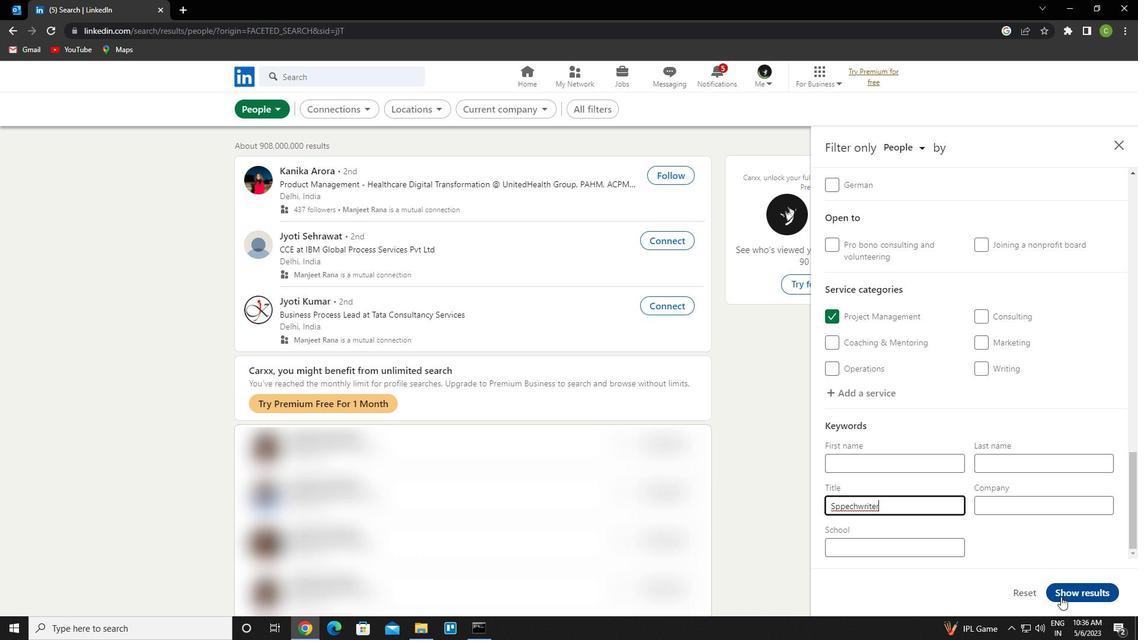 
Action: Mouse moved to (426, 499)
Screenshot: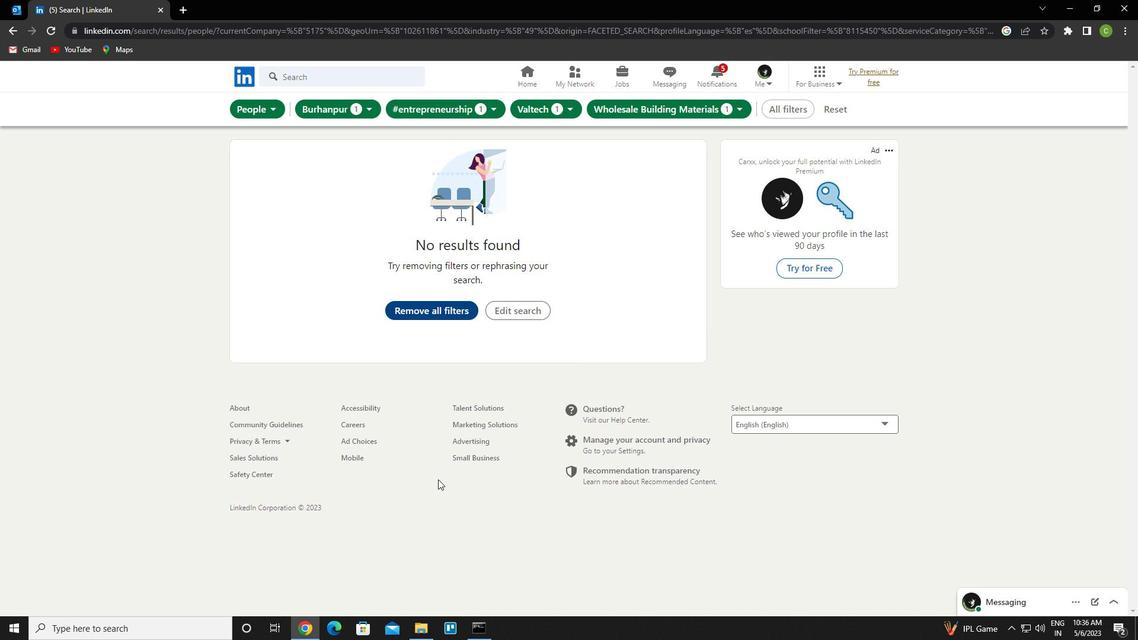 
